 Task: Open Card Loyalty Program Review in Board Business Model Revenue Model Validation and Improvement to Workspace Business Valuation Services and add a team member Softage.1@softage.net, a label Orange, a checklist Green Building, an attachment from your computer, a color Orange and finally, add a card description 'Develop and launch new email marketing campaign for lead nurturing' and a comment 'We should approach this task with a sense of persistence and determination, willing to overcome obstacles and push through challenges.'. Add a start date 'Jan 09, 1900' with a due date 'Jan 16, 1900'
Action: Mouse moved to (94, 290)
Screenshot: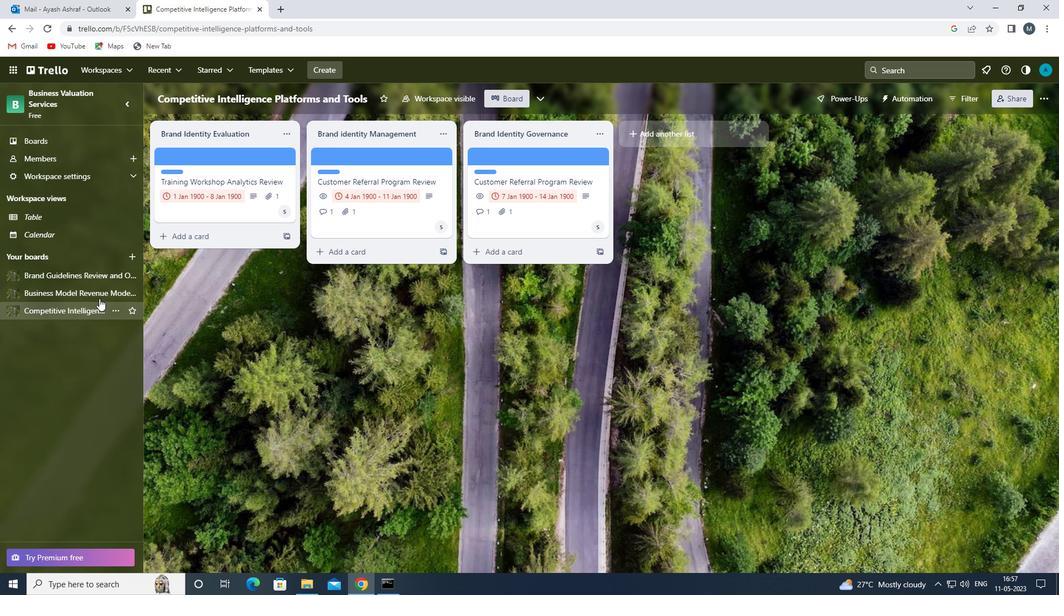 
Action: Mouse pressed left at (94, 290)
Screenshot: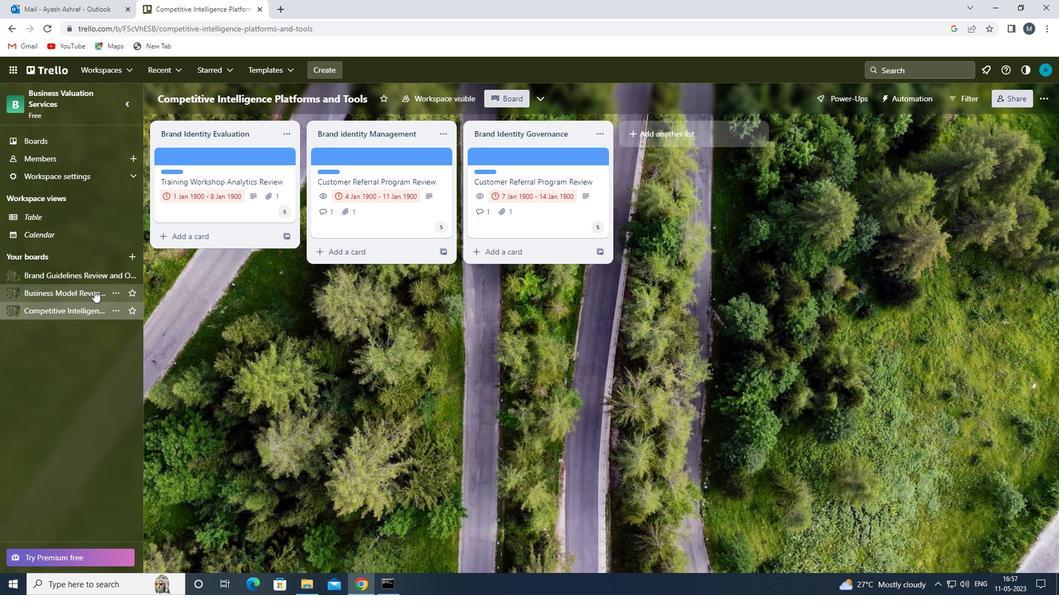 
Action: Mouse moved to (519, 158)
Screenshot: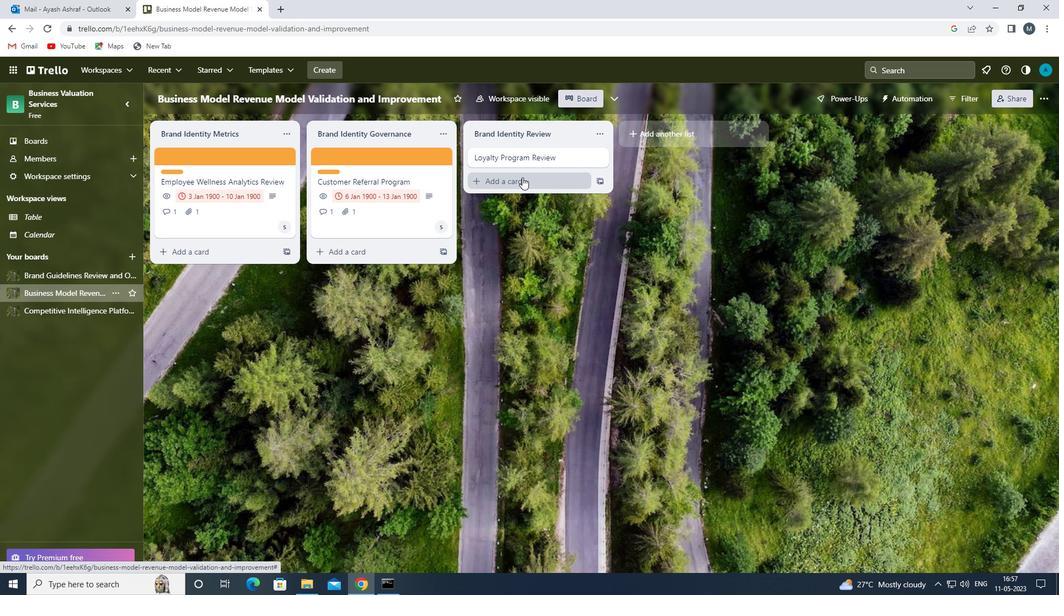 
Action: Mouse pressed left at (519, 158)
Screenshot: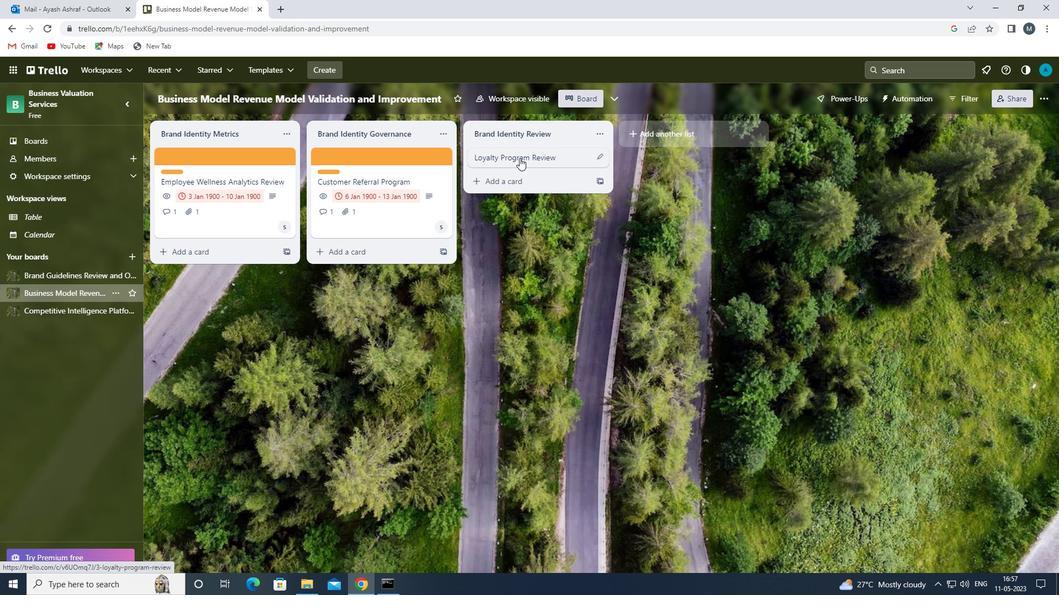 
Action: Mouse moved to (678, 198)
Screenshot: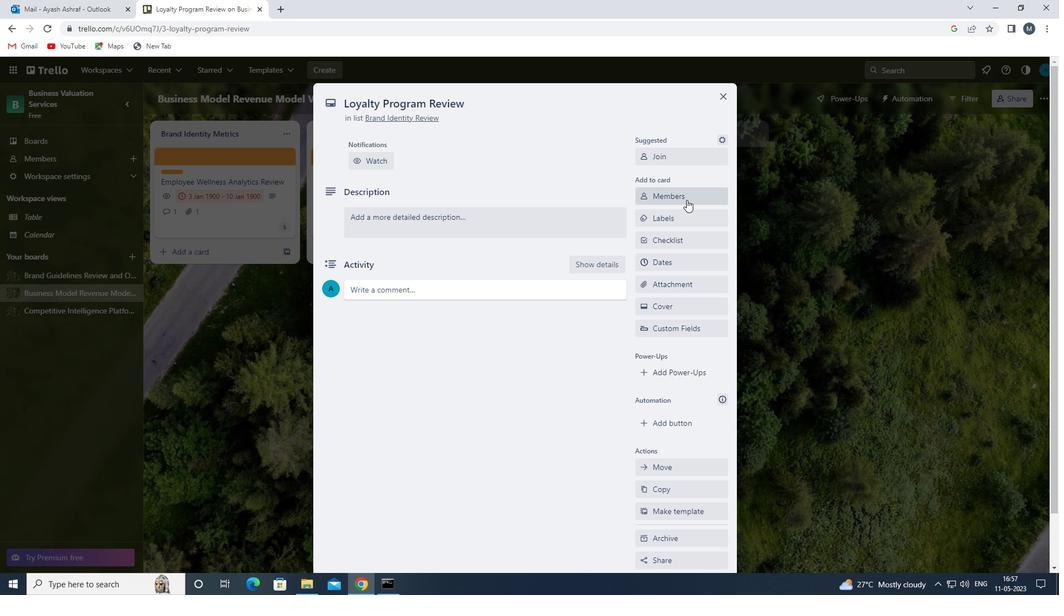 
Action: Mouse pressed left at (678, 198)
Screenshot: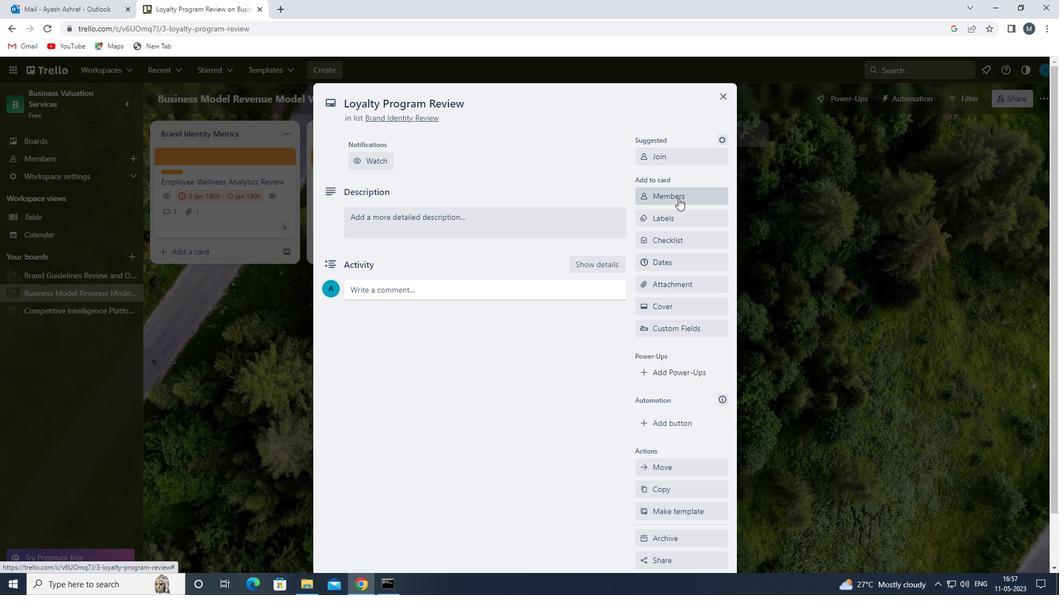 
Action: Mouse moved to (677, 225)
Screenshot: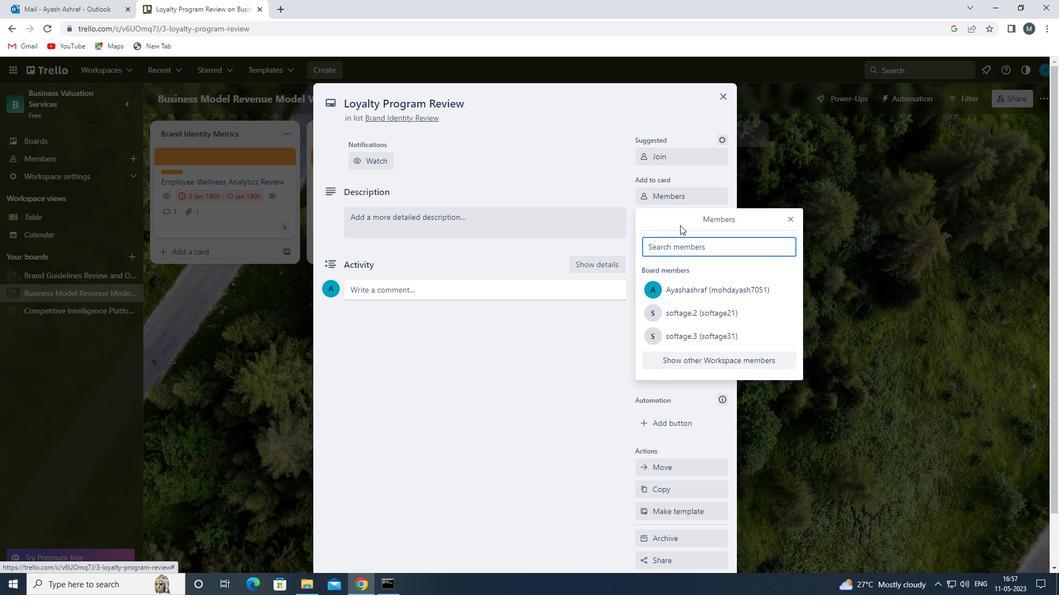 
Action: Key pressed s
Screenshot: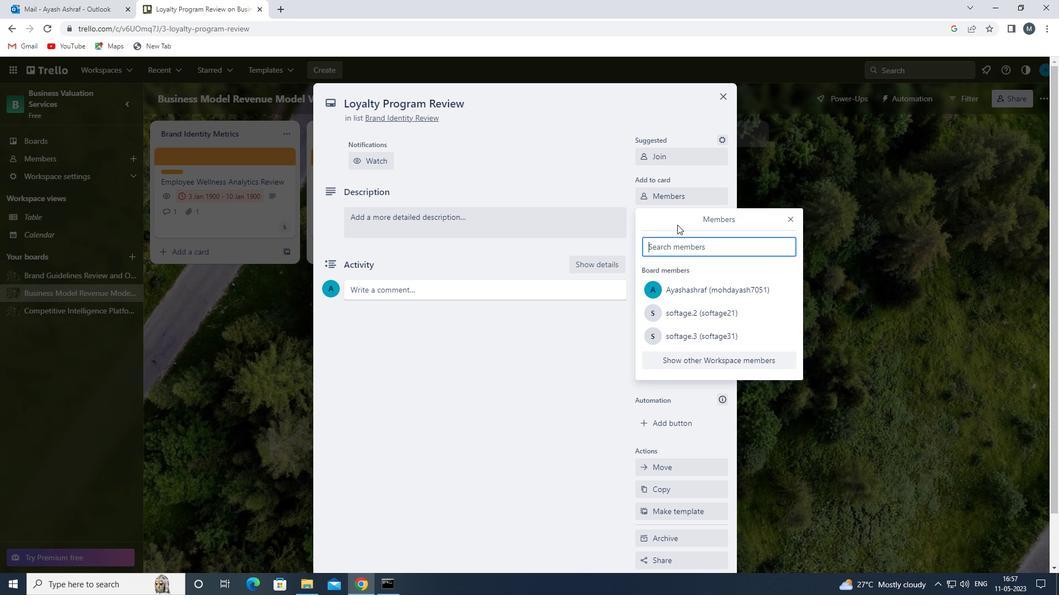 
Action: Mouse moved to (711, 365)
Screenshot: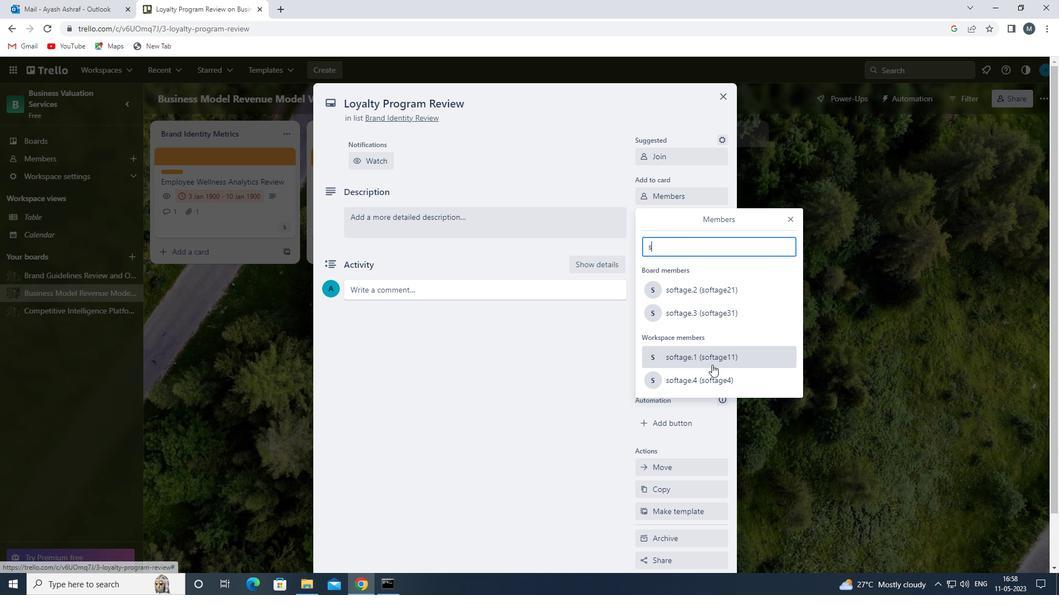 
Action: Mouse pressed left at (711, 365)
Screenshot: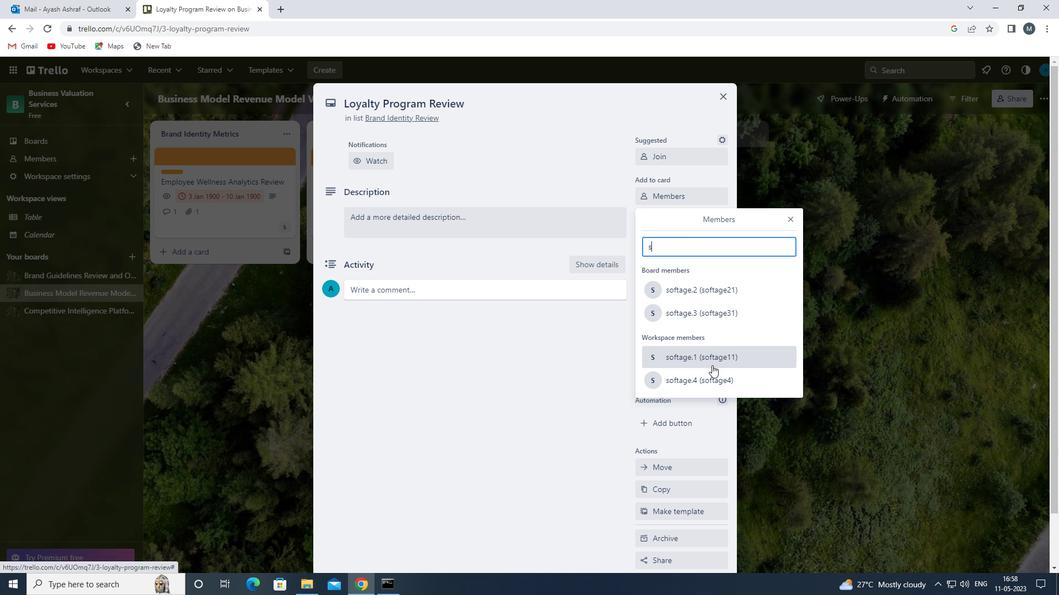 
Action: Mouse moved to (791, 227)
Screenshot: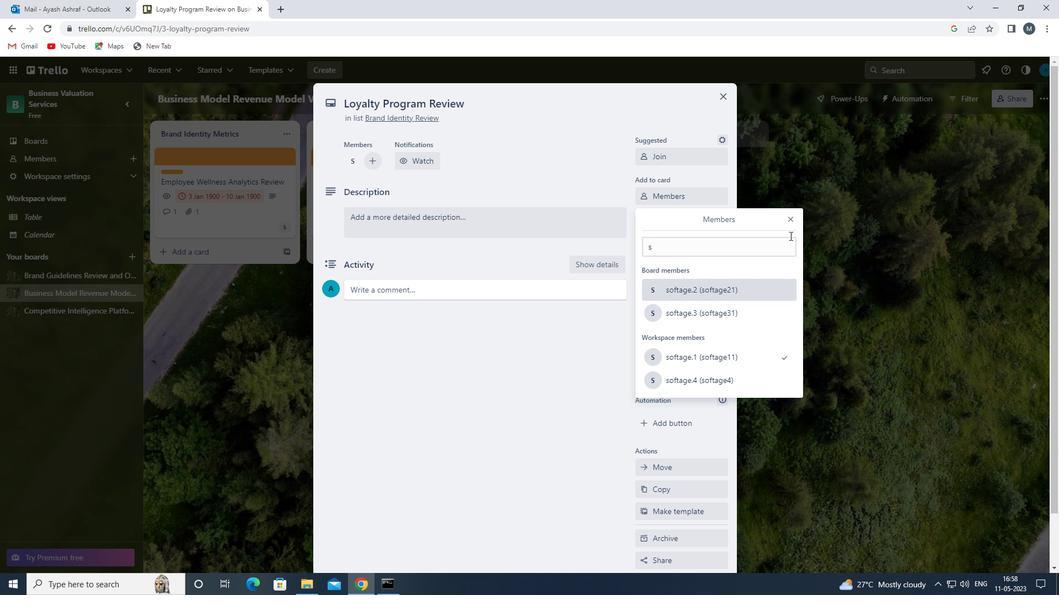 
Action: Mouse pressed left at (791, 227)
Screenshot: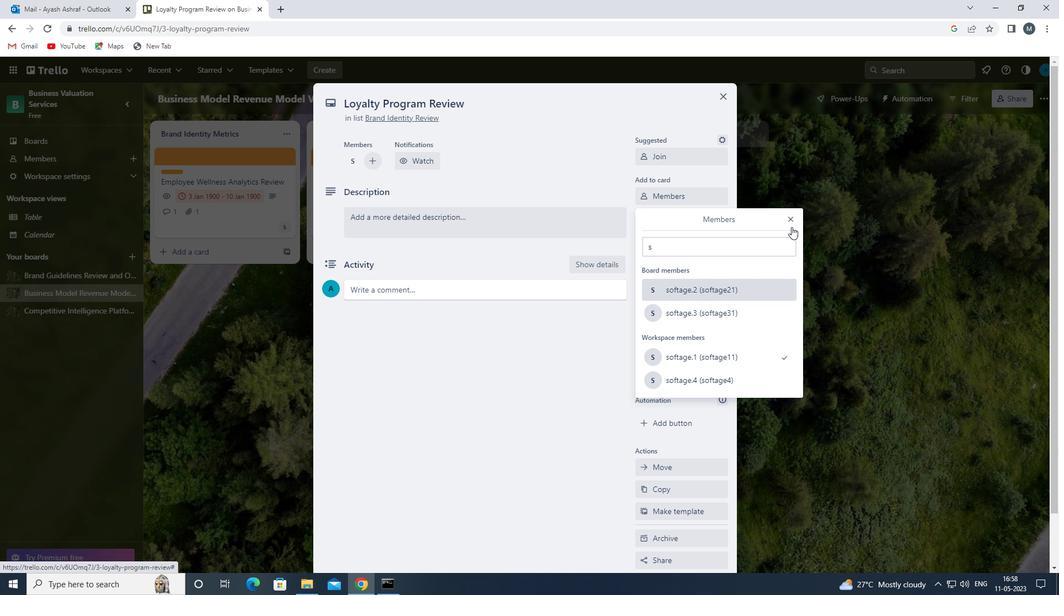 
Action: Mouse moved to (665, 219)
Screenshot: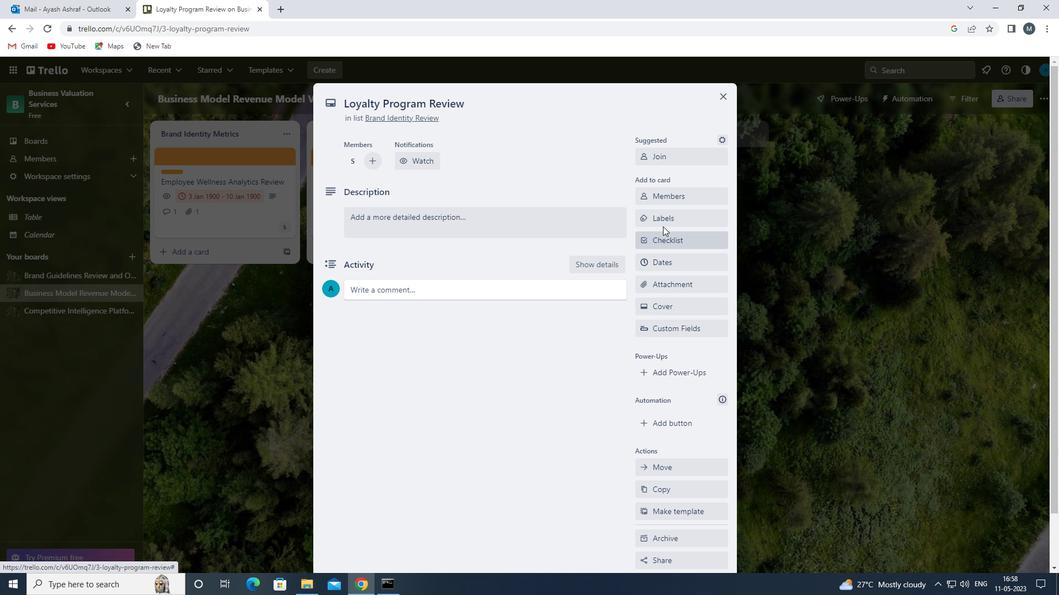 
Action: Mouse pressed left at (665, 219)
Screenshot: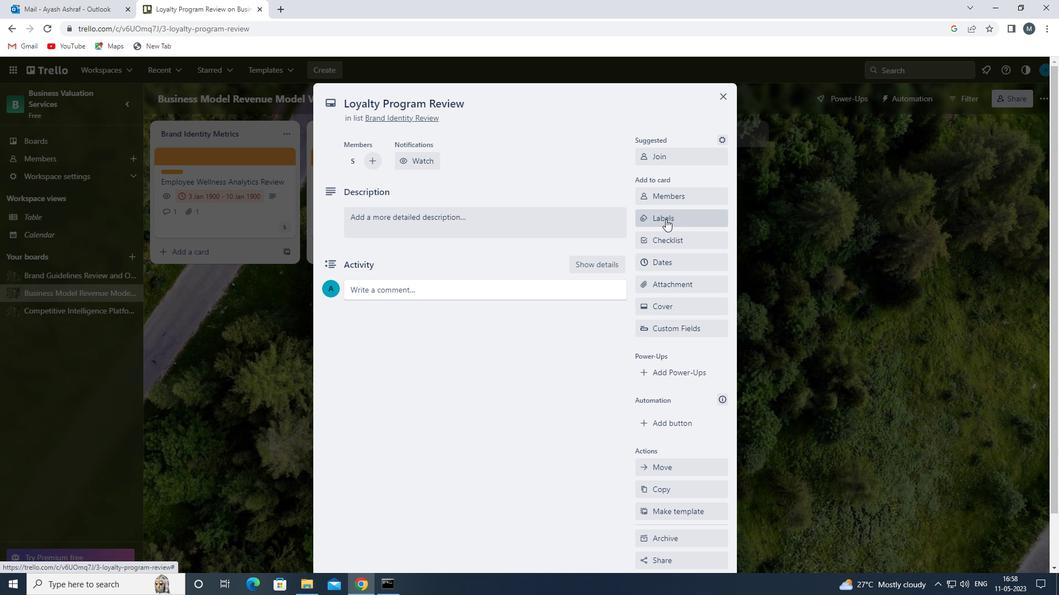 
Action: Mouse moved to (652, 346)
Screenshot: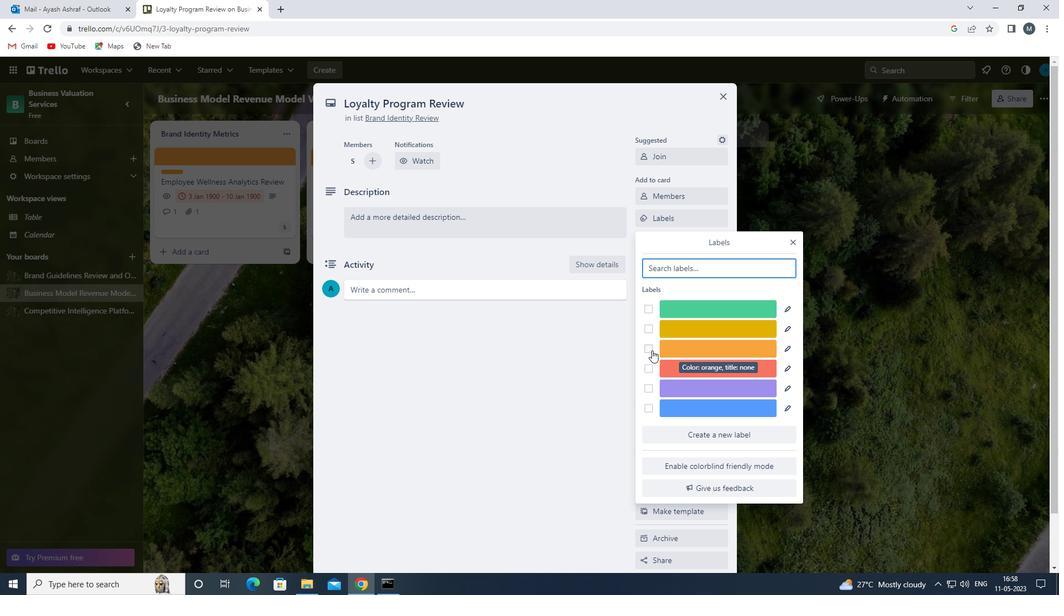 
Action: Mouse pressed left at (652, 346)
Screenshot: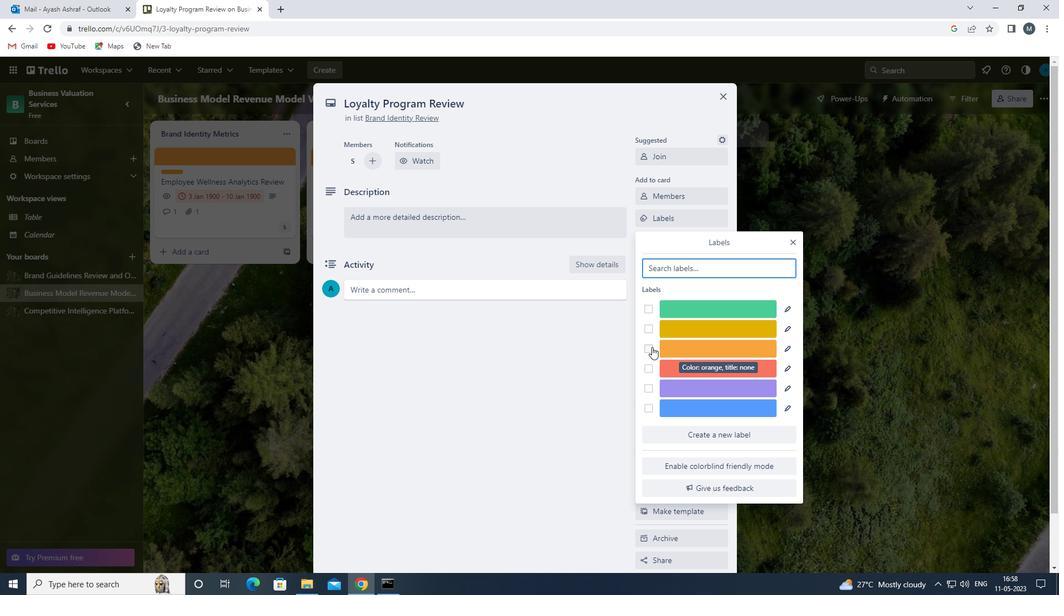 
Action: Mouse moved to (794, 242)
Screenshot: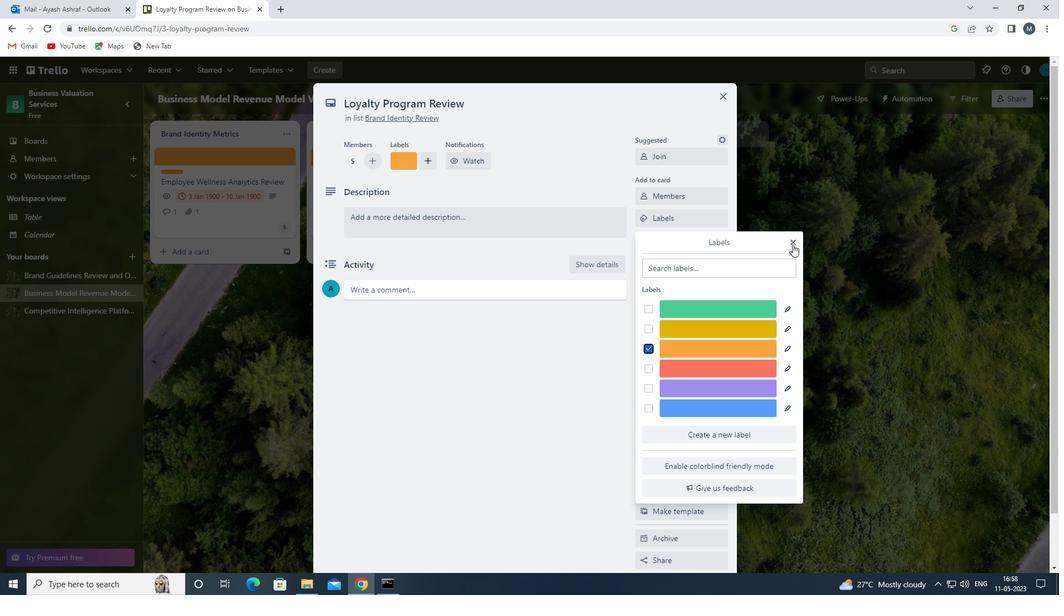 
Action: Mouse pressed left at (794, 242)
Screenshot: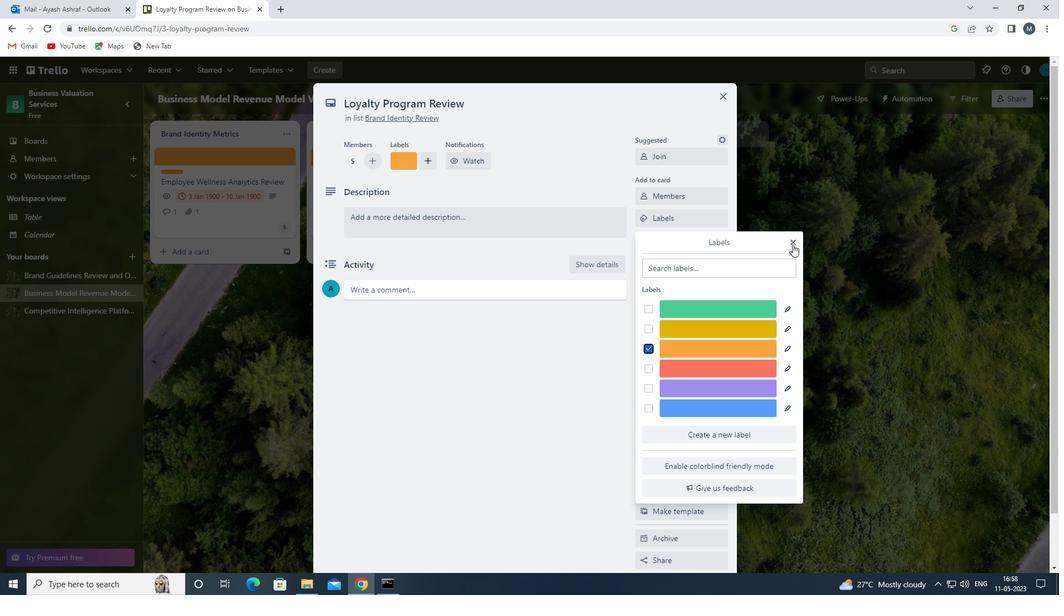 
Action: Mouse moved to (678, 243)
Screenshot: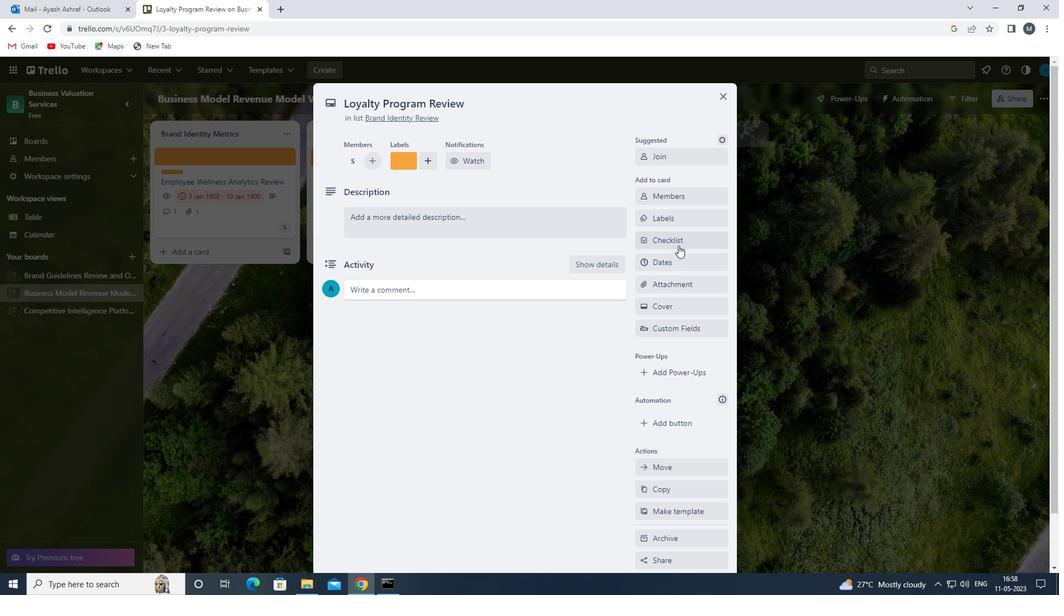 
Action: Mouse pressed left at (678, 243)
Screenshot: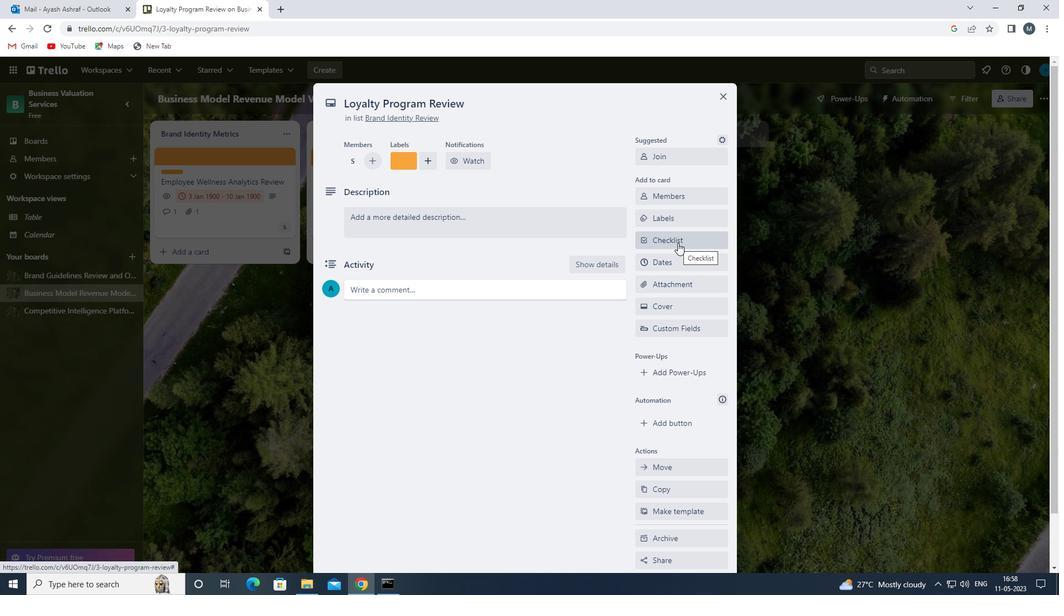 
Action: Mouse moved to (678, 276)
Screenshot: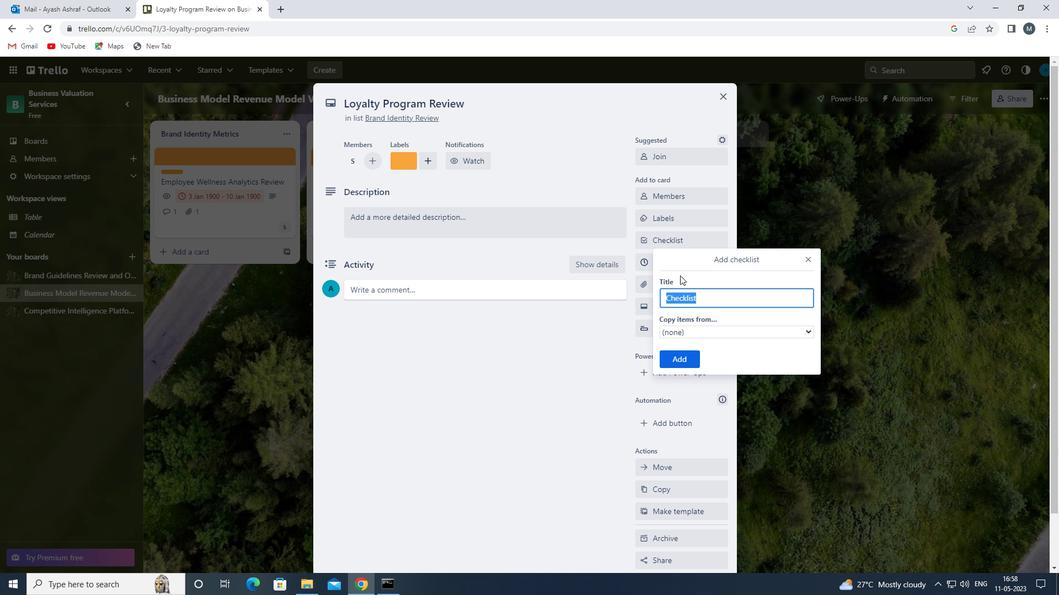 
Action: Key pressed g
Screenshot: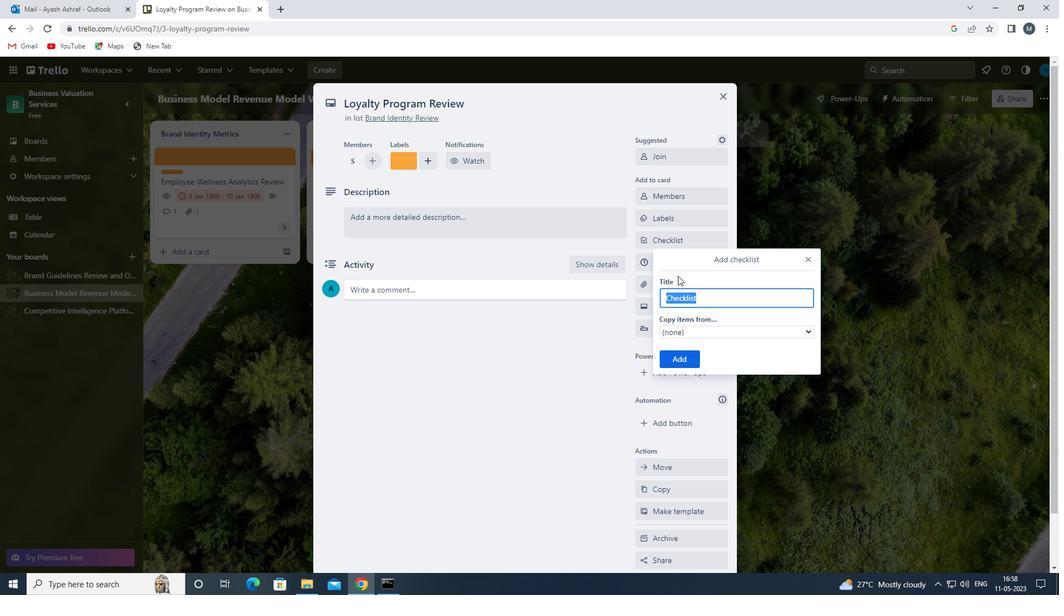 
Action: Mouse moved to (731, 327)
Screenshot: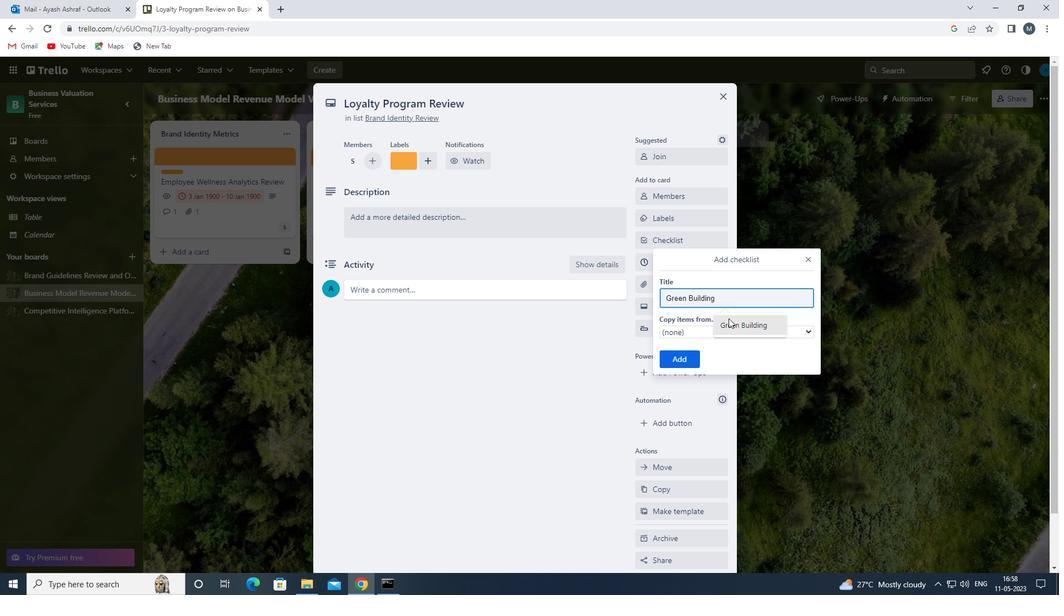
Action: Mouse pressed left at (731, 327)
Screenshot: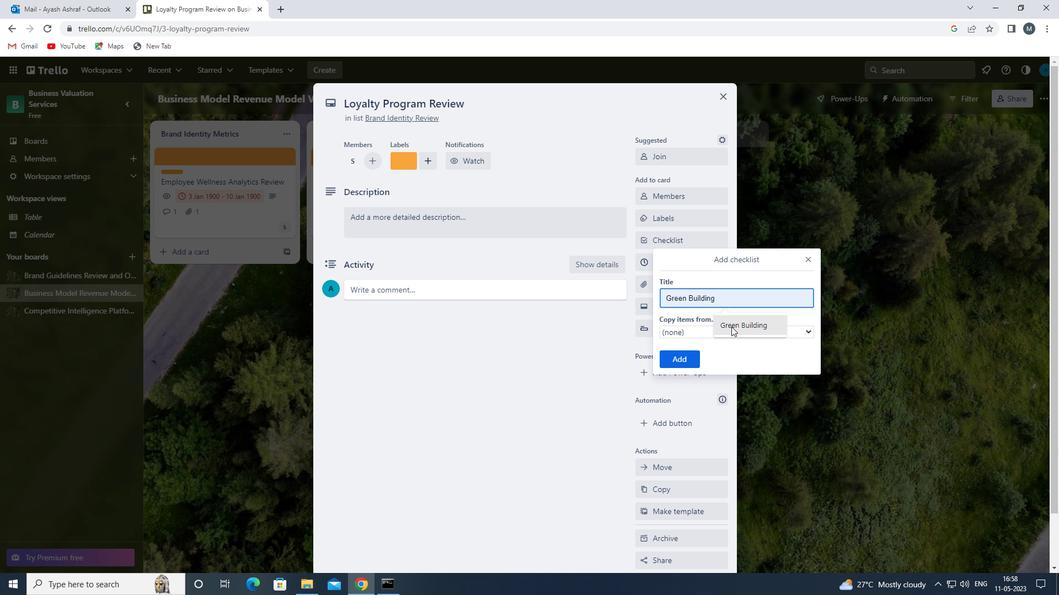 
Action: Mouse moved to (676, 356)
Screenshot: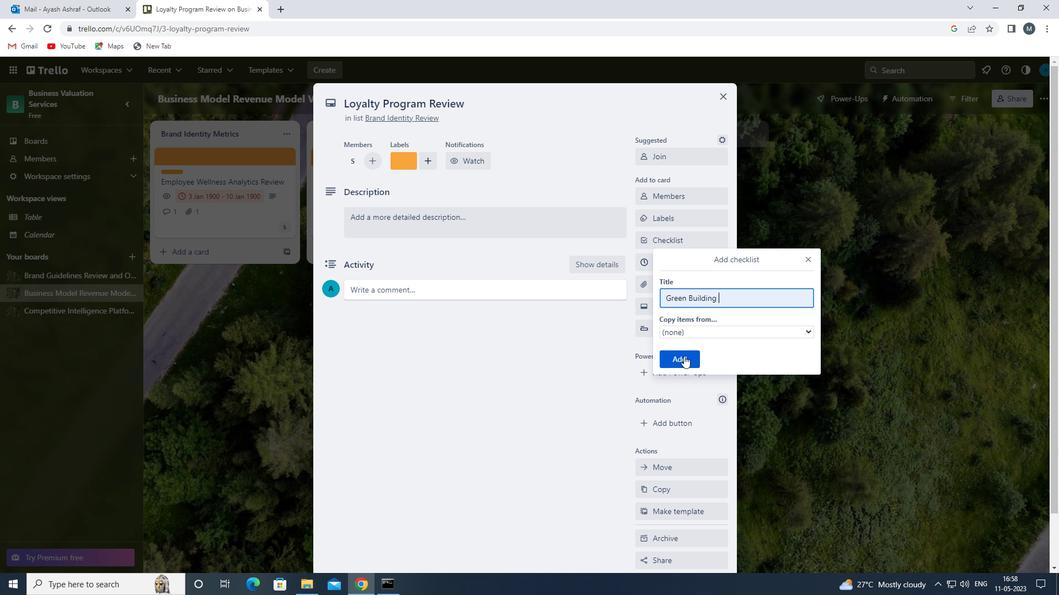 
Action: Mouse pressed left at (676, 356)
Screenshot: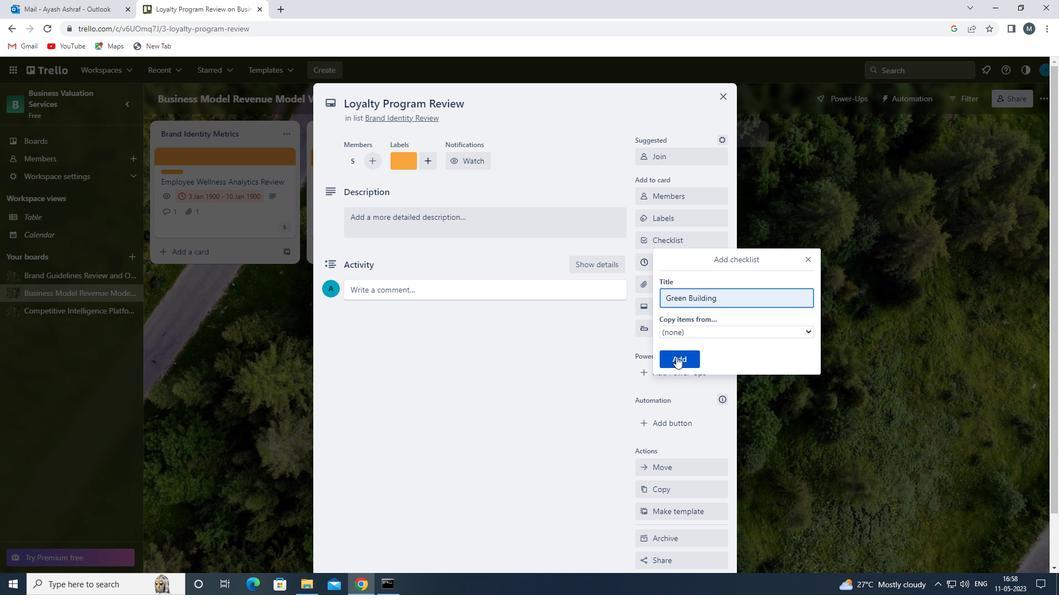 
Action: Mouse moved to (673, 260)
Screenshot: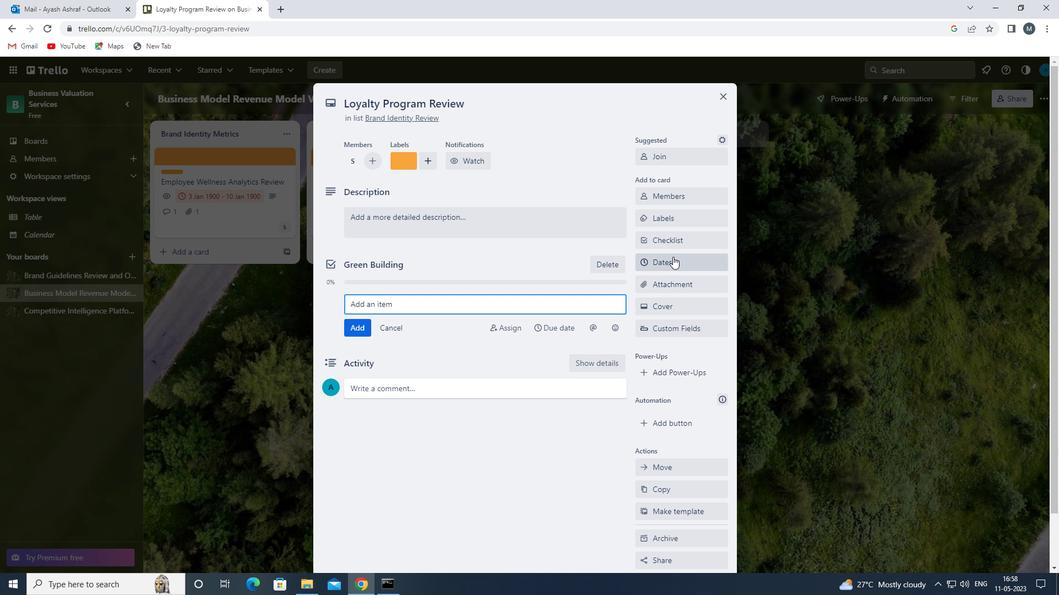 
Action: Mouse pressed left at (673, 260)
Screenshot: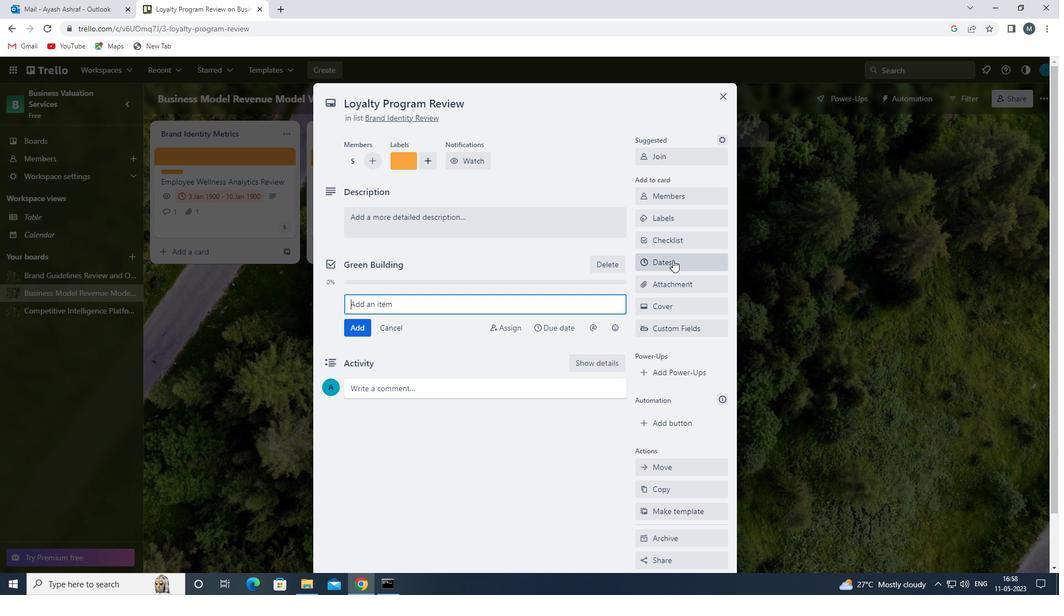 
Action: Mouse moved to (794, 97)
Screenshot: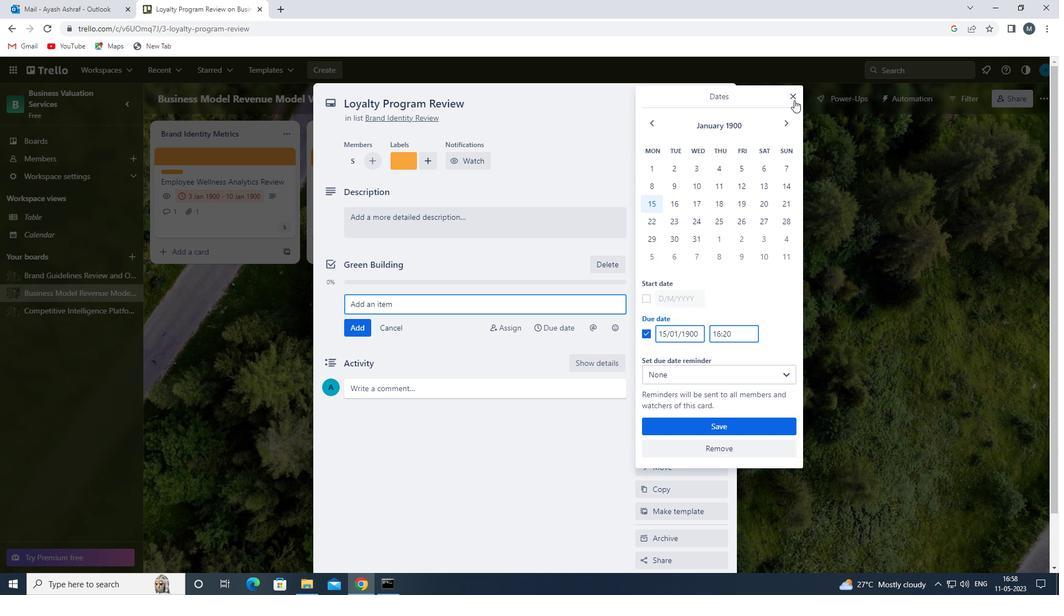 
Action: Mouse pressed left at (794, 97)
Screenshot: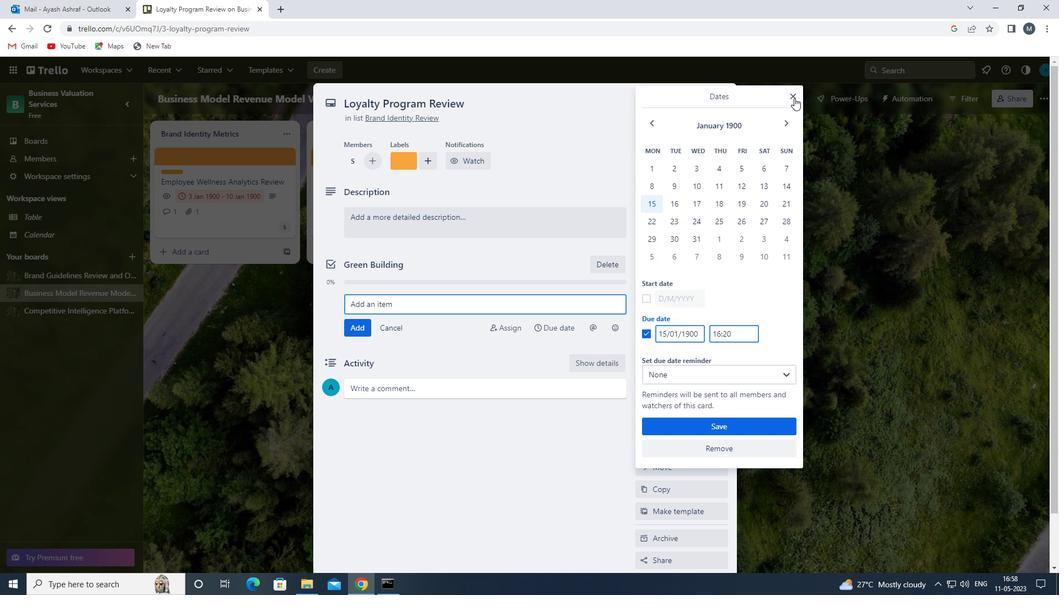 
Action: Mouse moved to (661, 284)
Screenshot: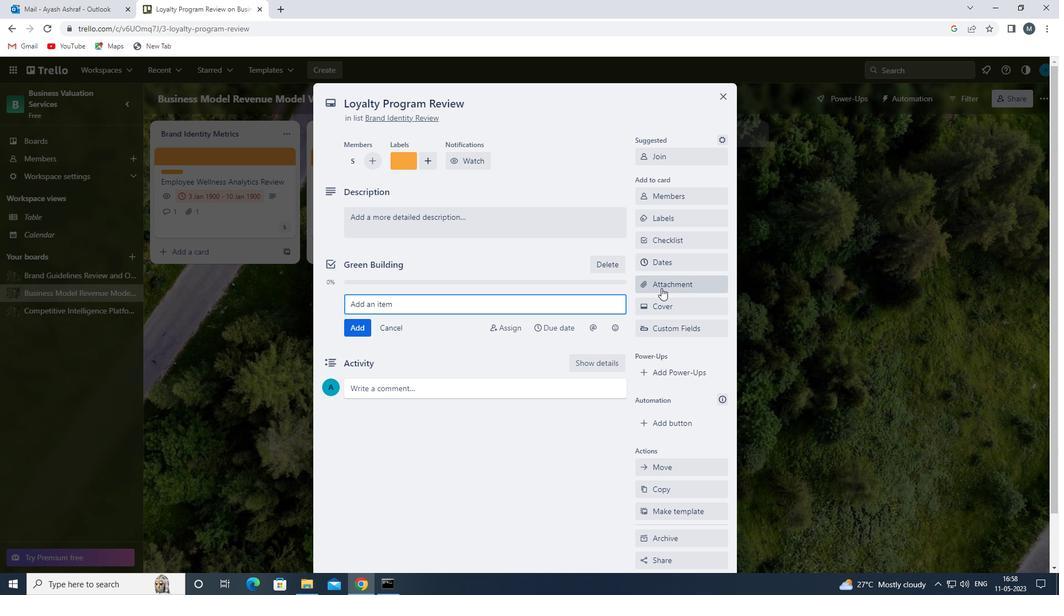 
Action: Mouse pressed left at (661, 284)
Screenshot: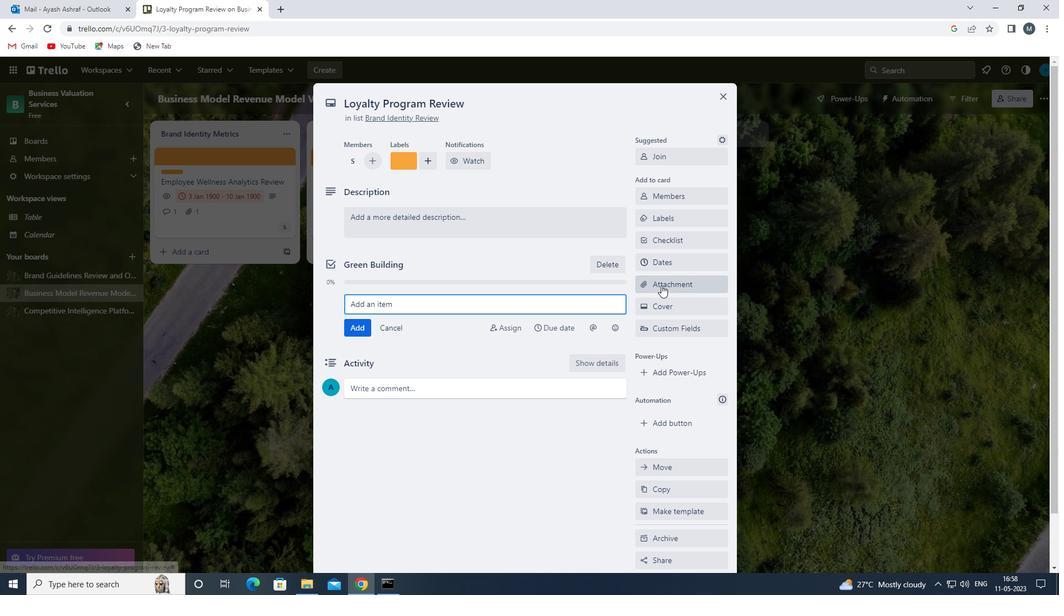 
Action: Mouse moved to (665, 331)
Screenshot: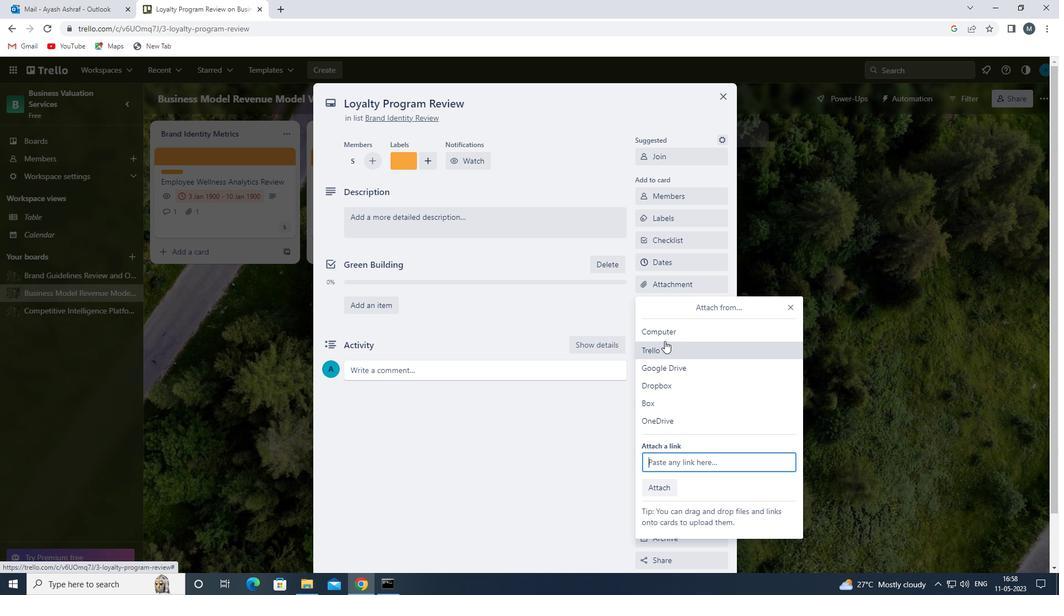 
Action: Mouse pressed left at (665, 331)
Screenshot: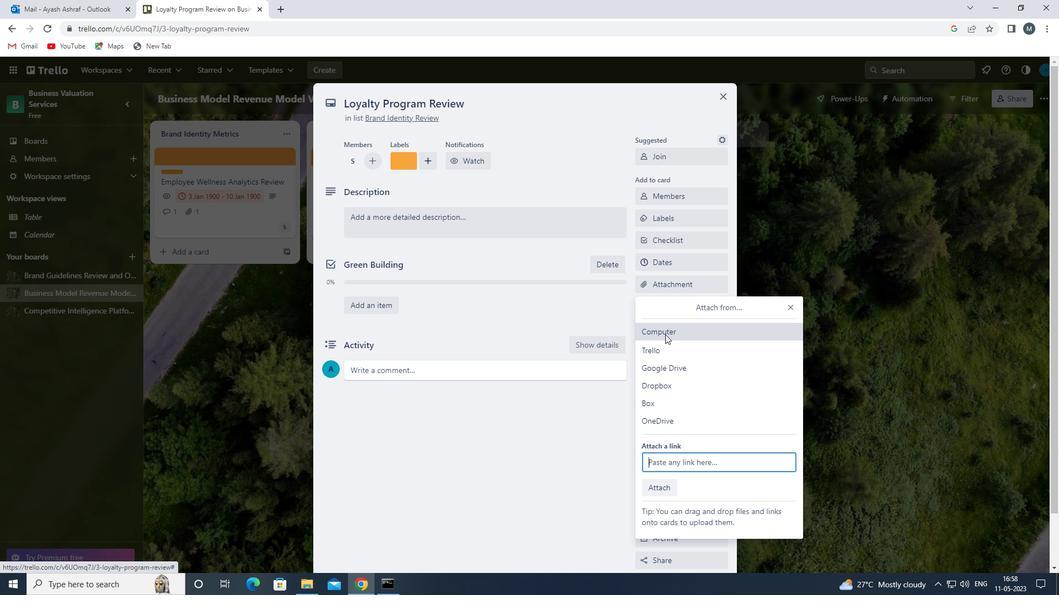 
Action: Mouse moved to (353, 192)
Screenshot: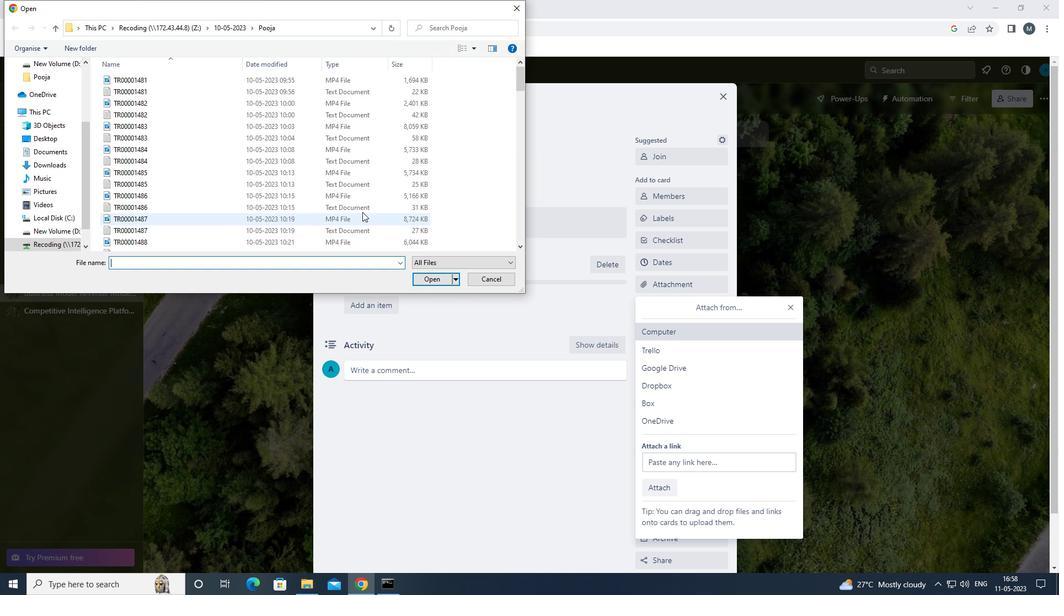 
Action: Mouse pressed left at (353, 192)
Screenshot: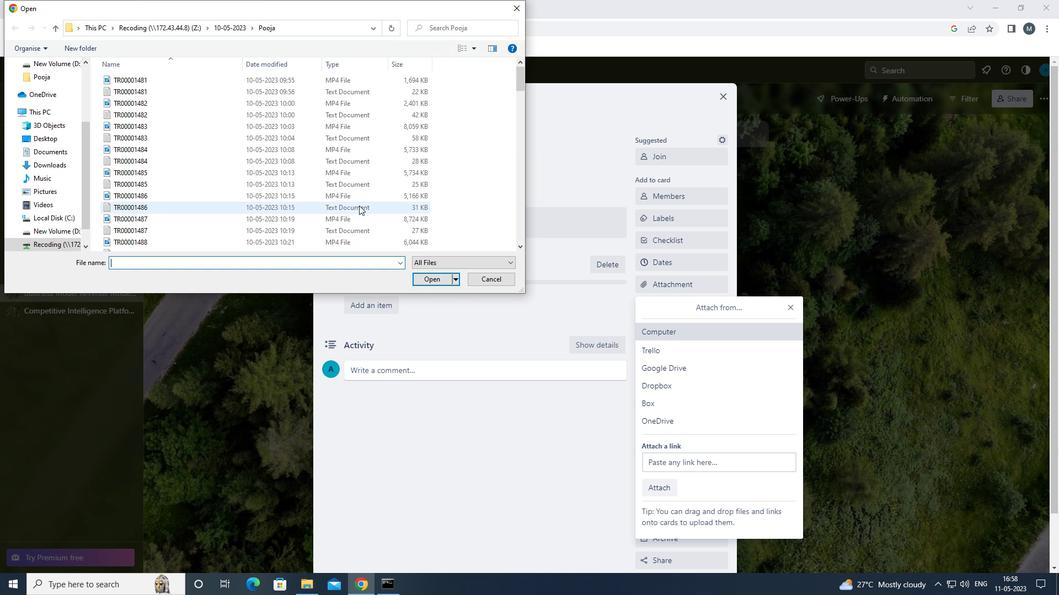 
Action: Mouse moved to (432, 280)
Screenshot: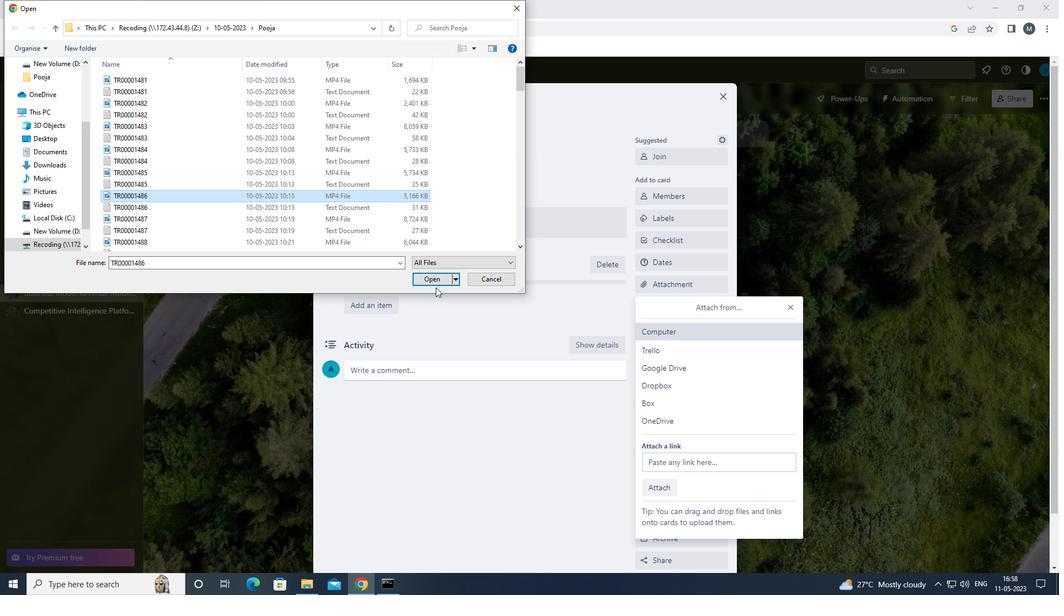 
Action: Mouse pressed left at (432, 280)
Screenshot: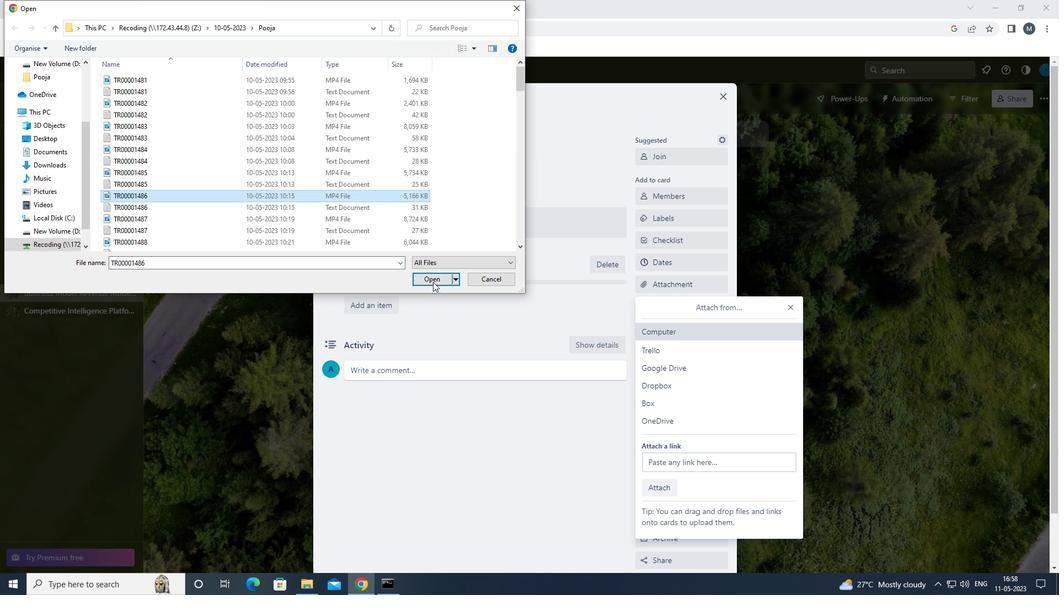 
Action: Mouse moved to (790, 308)
Screenshot: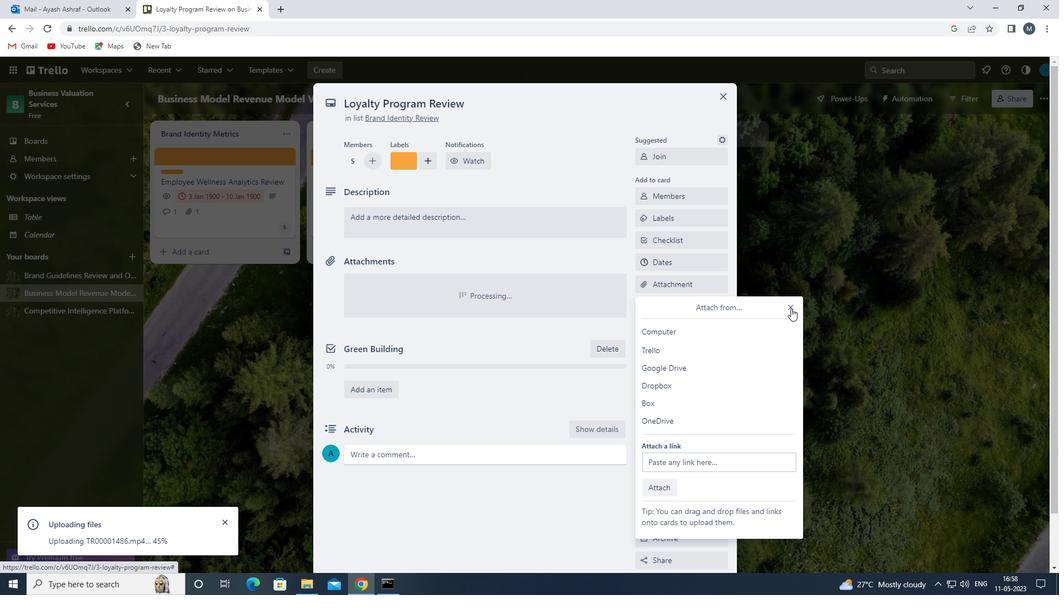 
Action: Mouse pressed left at (790, 308)
Screenshot: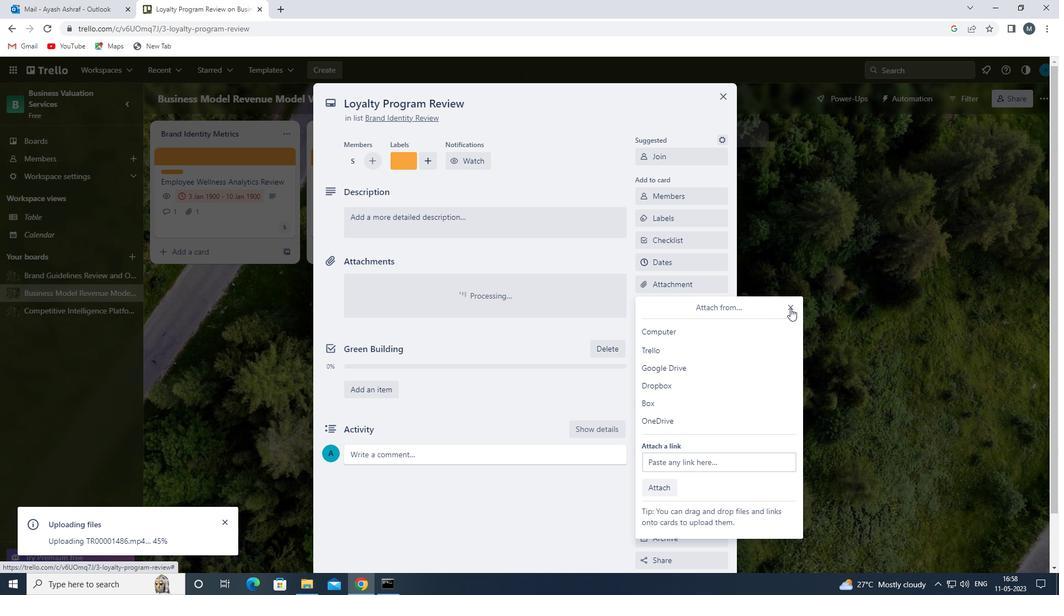 
Action: Mouse moved to (668, 307)
Screenshot: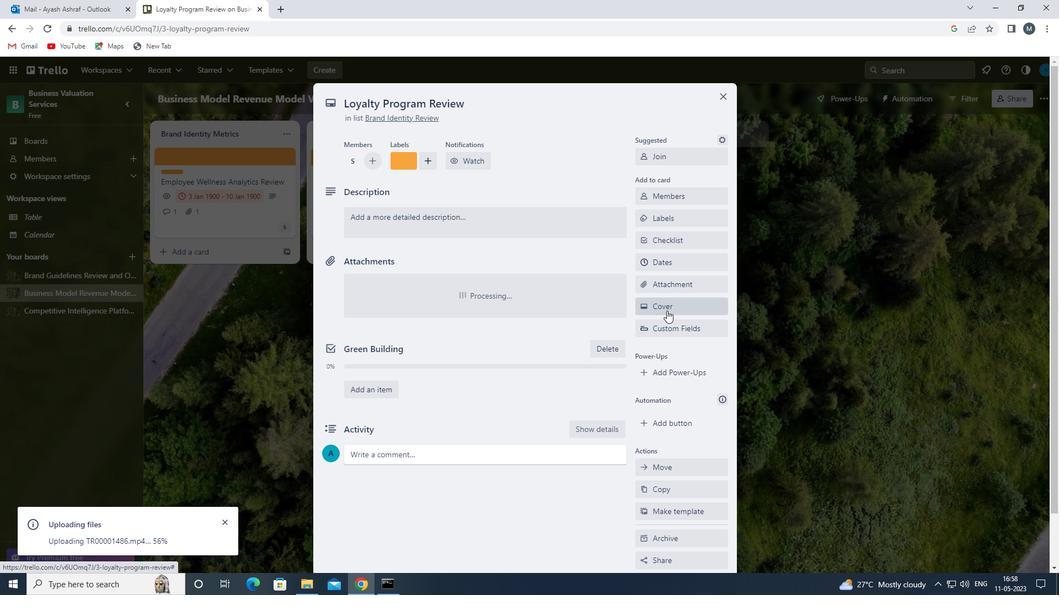 
Action: Mouse pressed left at (668, 307)
Screenshot: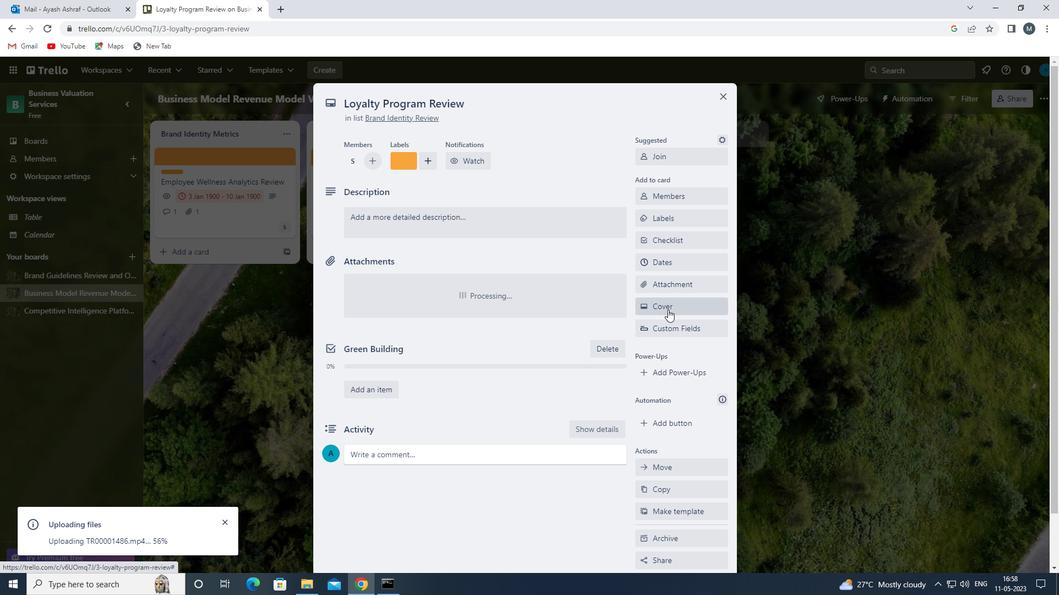 
Action: Mouse moved to (673, 305)
Screenshot: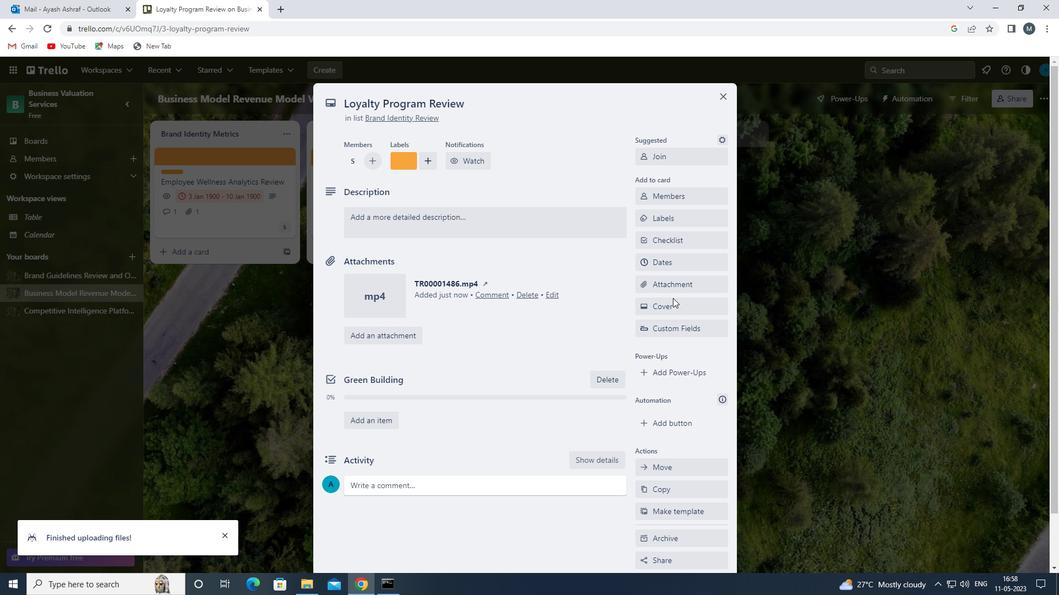 
Action: Mouse pressed left at (673, 305)
Screenshot: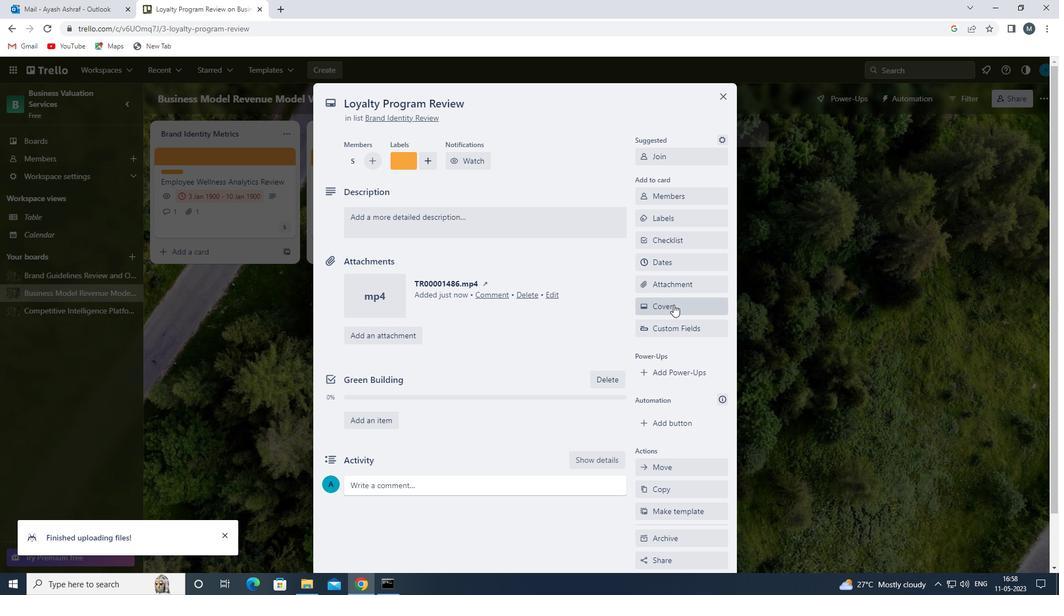 
Action: Mouse moved to (713, 190)
Screenshot: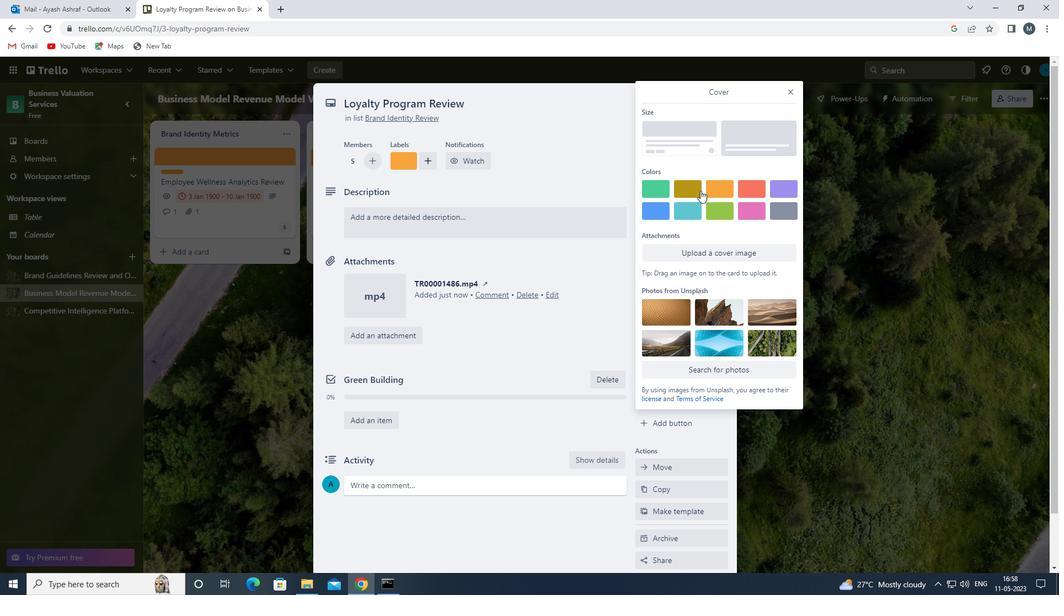 
Action: Mouse pressed left at (713, 190)
Screenshot: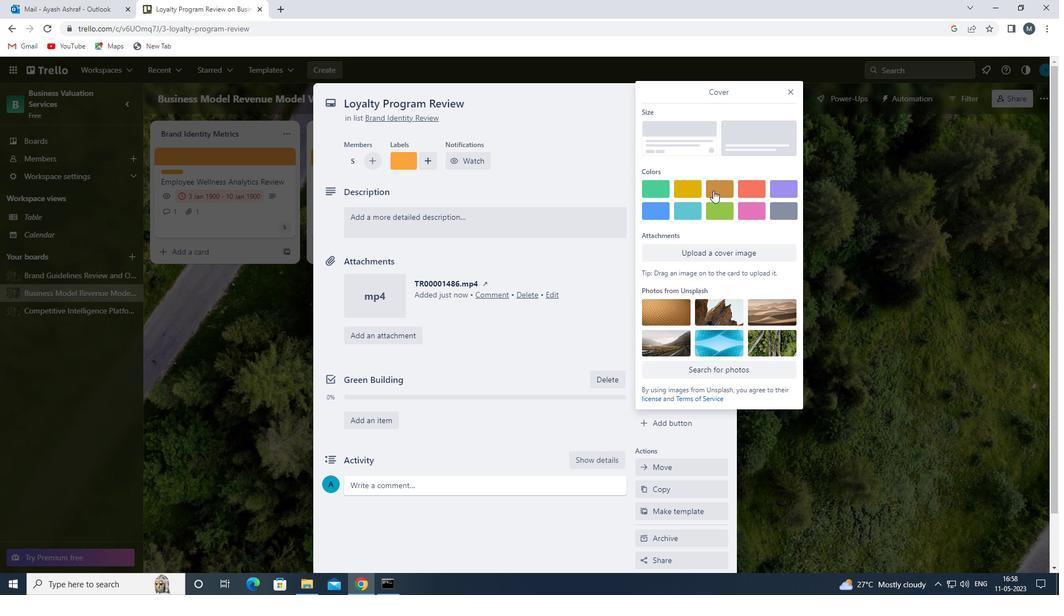 
Action: Mouse moved to (792, 91)
Screenshot: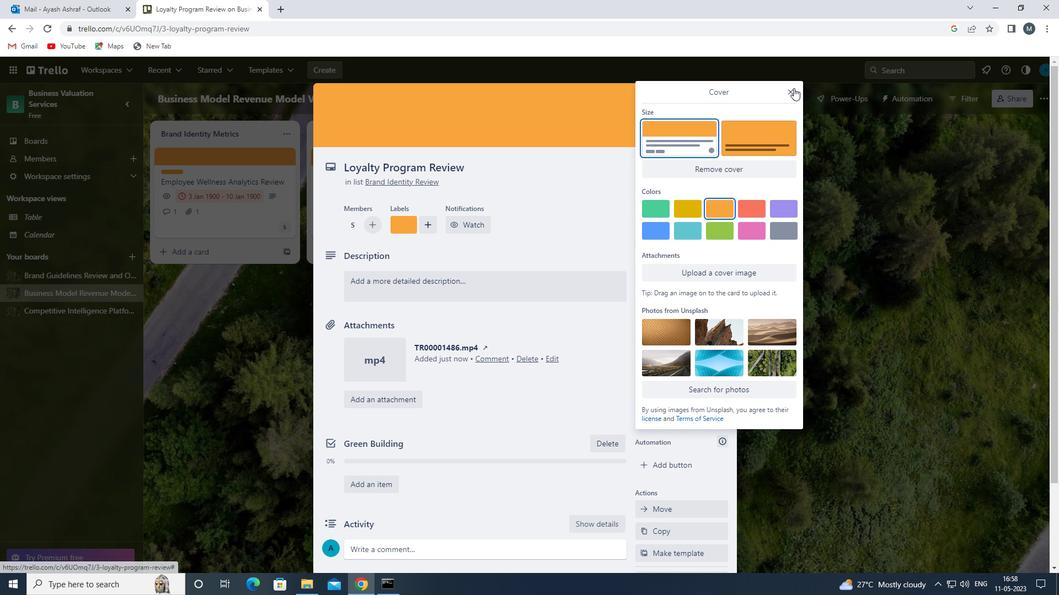 
Action: Mouse pressed left at (792, 91)
Screenshot: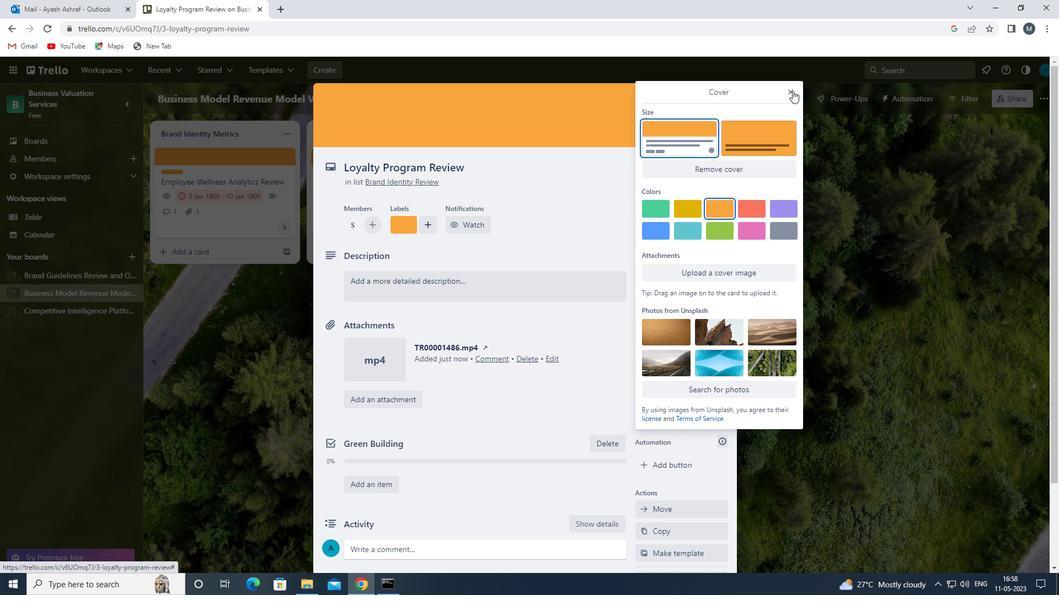 
Action: Mouse moved to (393, 289)
Screenshot: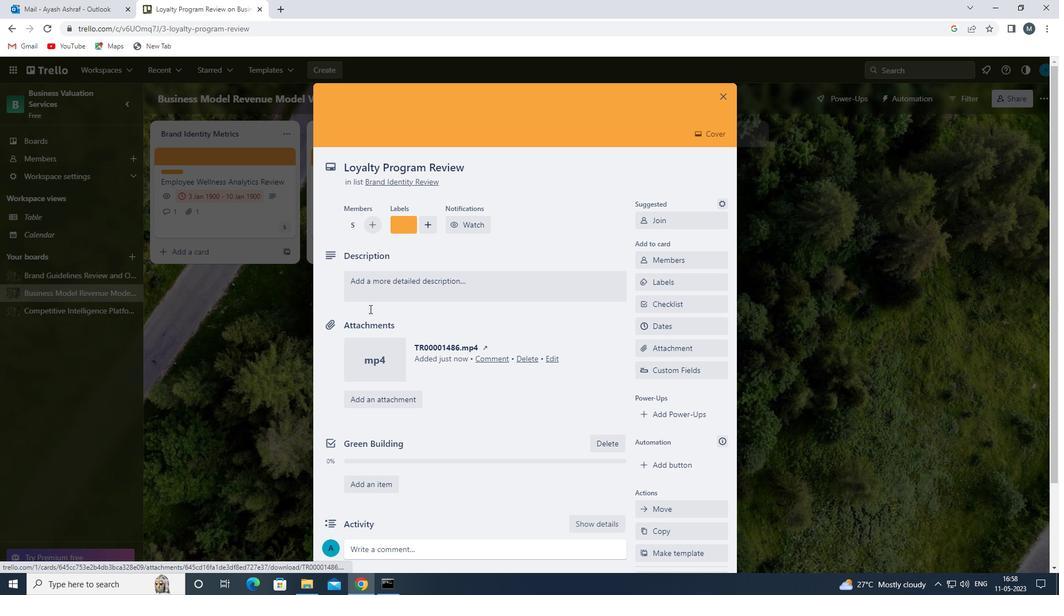 
Action: Mouse pressed left at (393, 289)
Screenshot: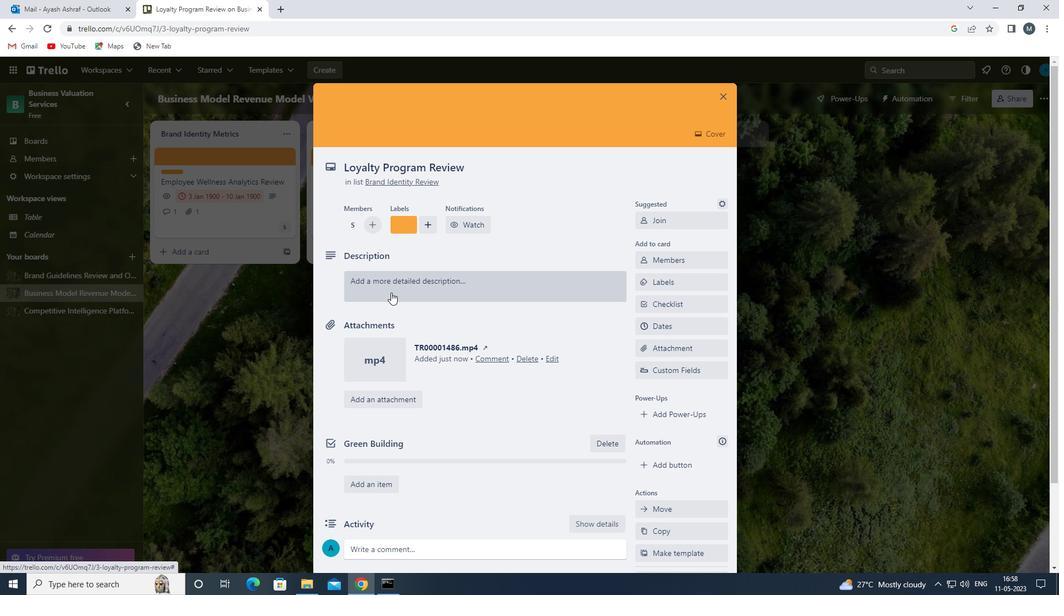 
Action: Mouse moved to (391, 322)
Screenshot: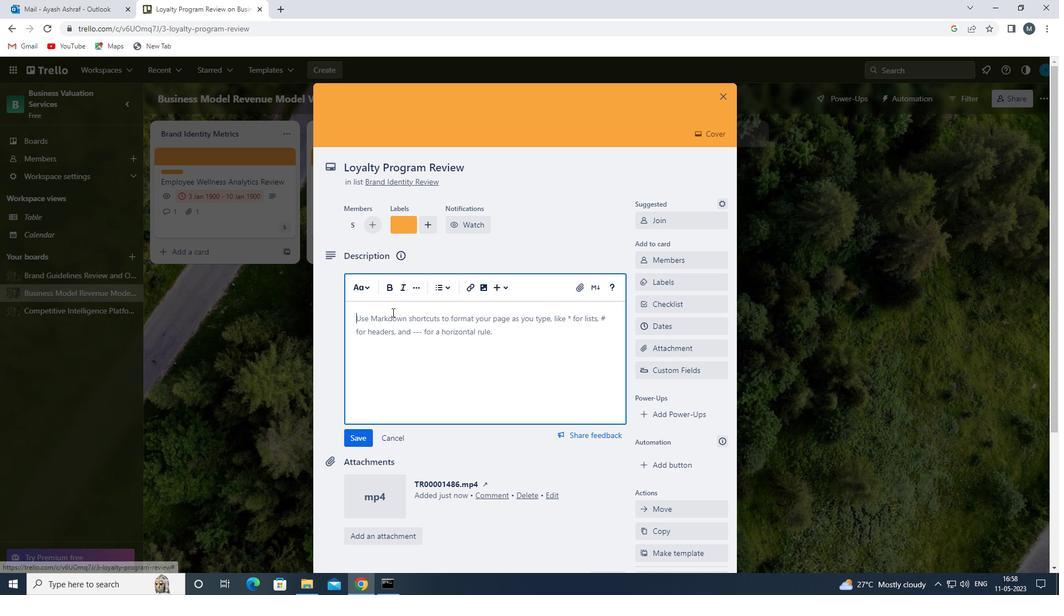 
Action: Mouse pressed left at (391, 322)
Screenshot: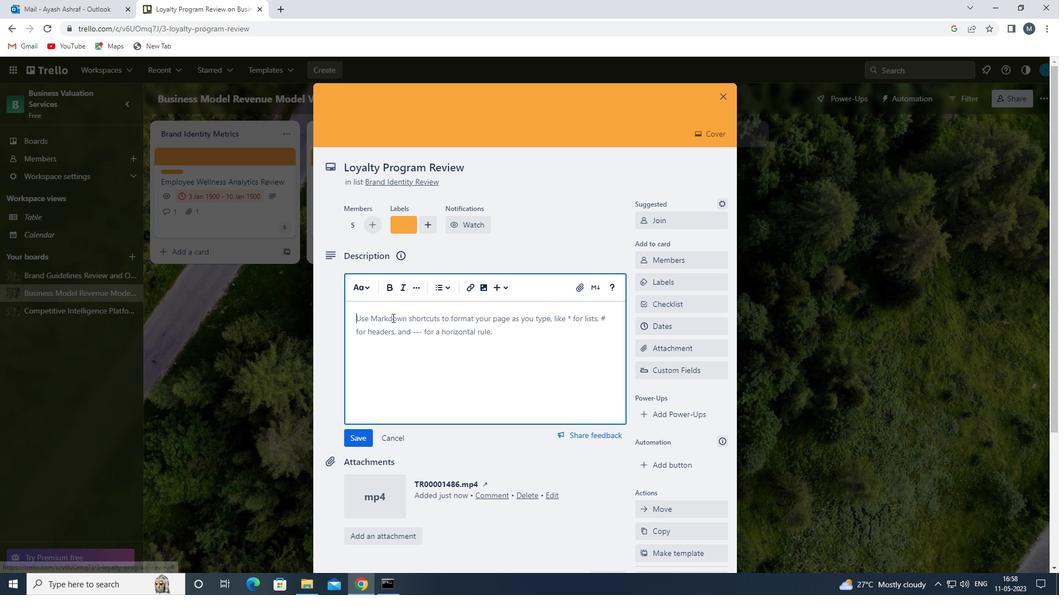 
Action: Key pressed <Key.shift><Key.shift><Key.shift>DEVELOP<Key.space>AND<Key.space>LAUNCH<Key.space>NEW<Key.space>EMAIL<Key.space>MARKETING<Key.space>CAMPAIGN<Key.space>FOR<Key.space>LEAD<Key.space>NURTURING<Key.space>
Screenshot: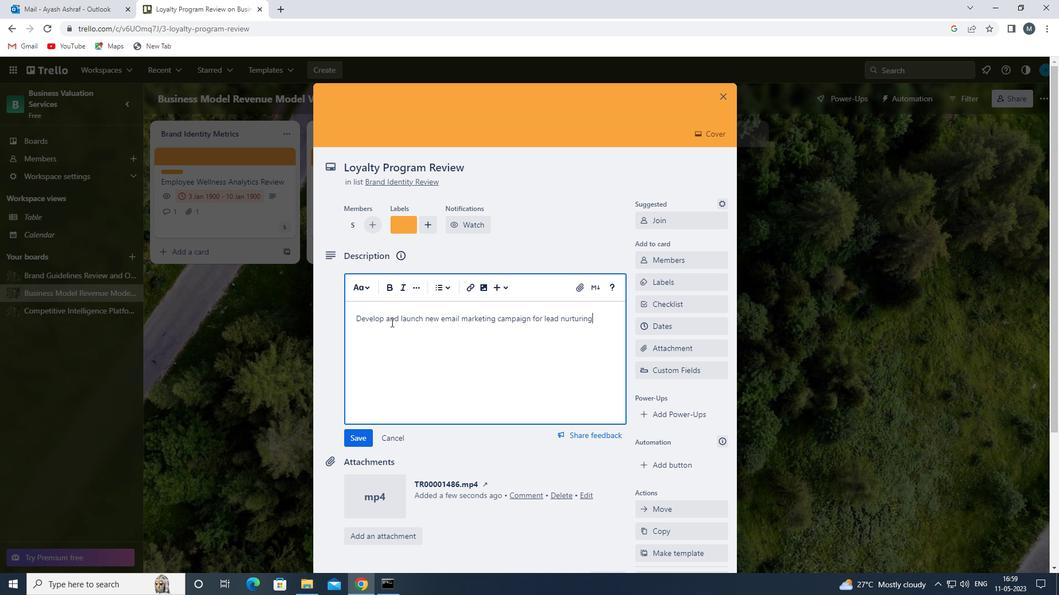 
Action: Mouse moved to (361, 441)
Screenshot: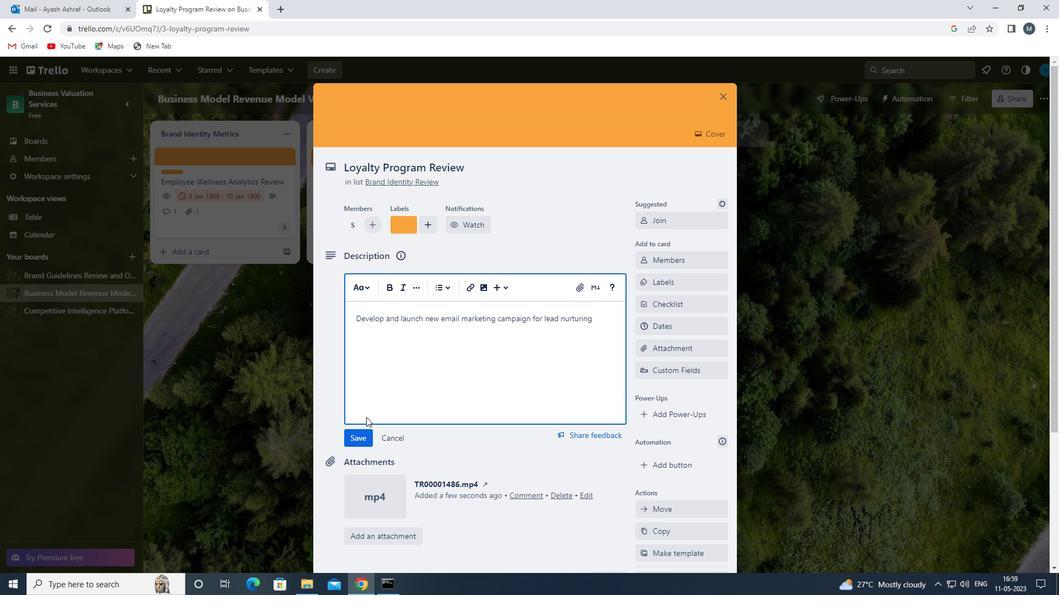 
Action: Mouse pressed left at (361, 441)
Screenshot: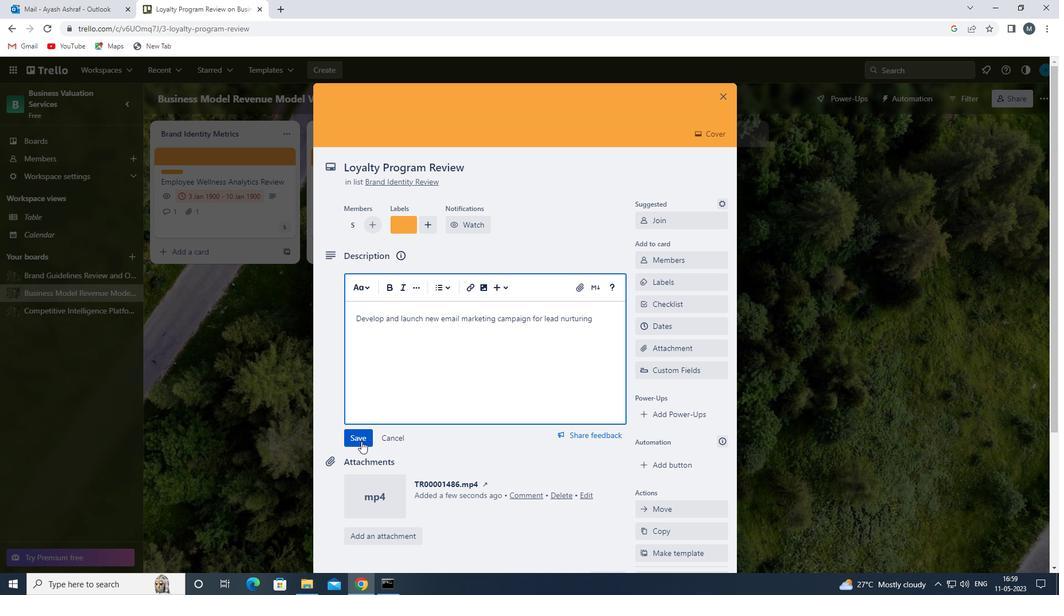 
Action: Mouse moved to (454, 393)
Screenshot: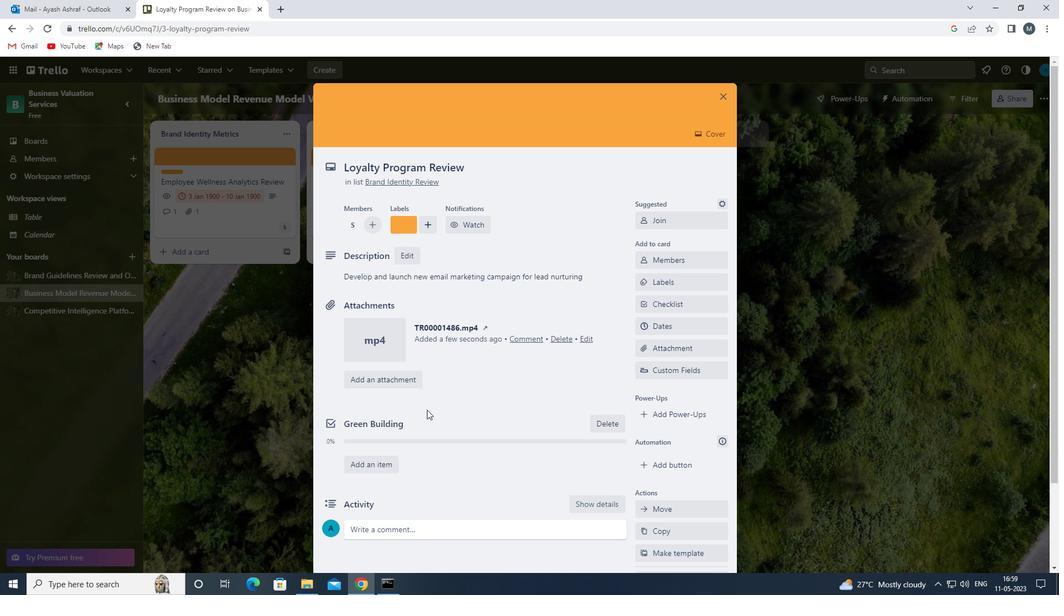 
Action: Mouse scrolled (454, 392) with delta (0, 0)
Screenshot: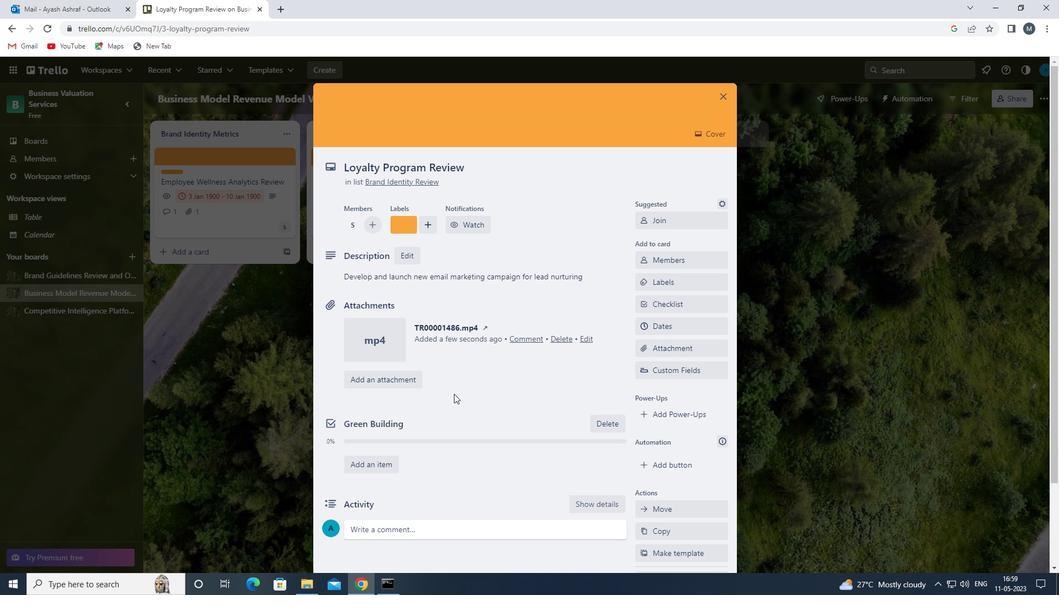 
Action: Mouse moved to (401, 477)
Screenshot: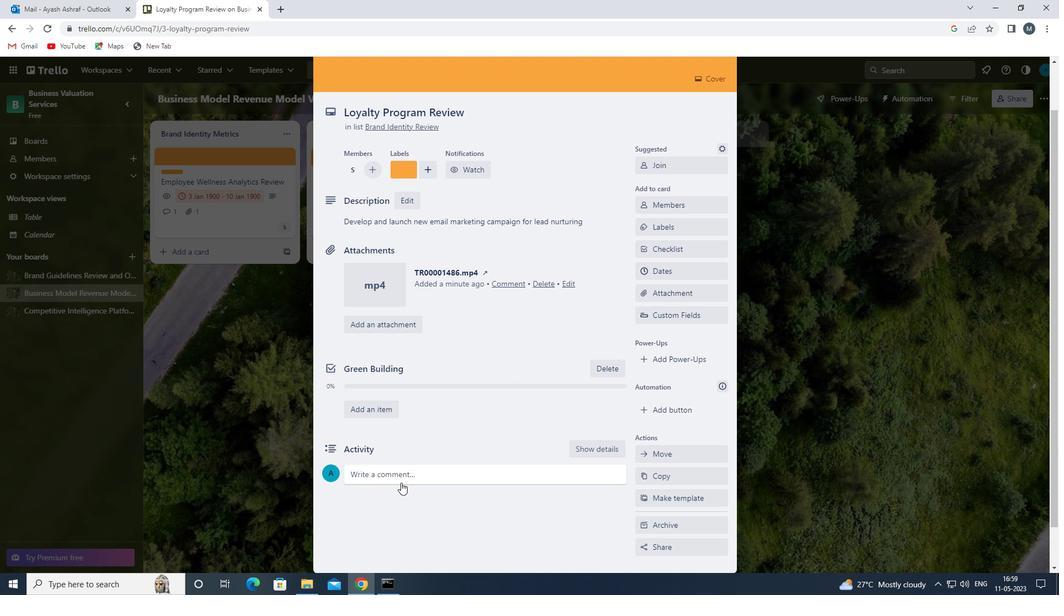 
Action: Mouse pressed left at (401, 477)
Screenshot: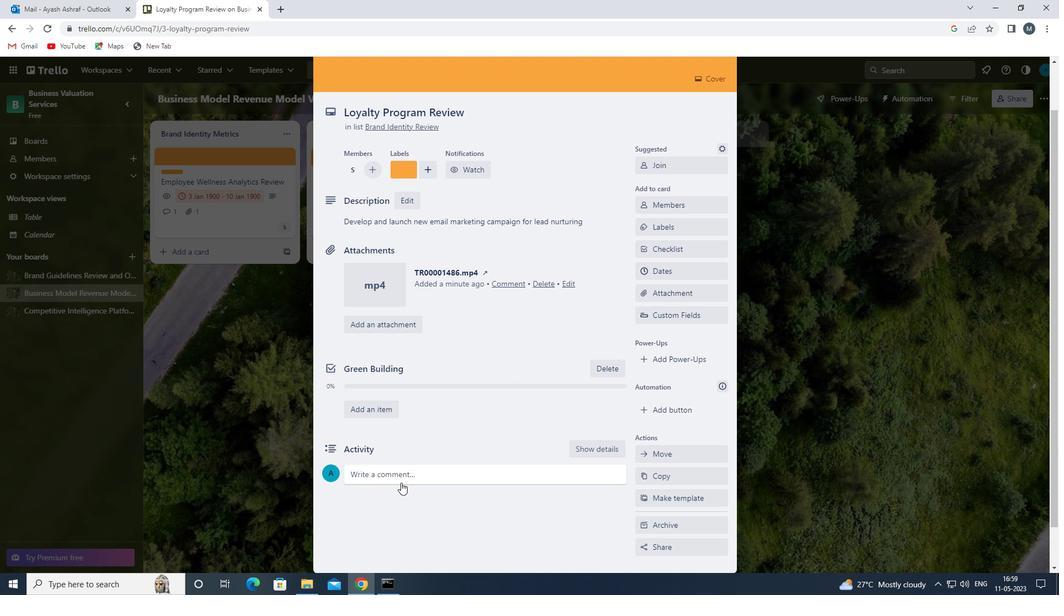 
Action: Mouse moved to (418, 441)
Screenshot: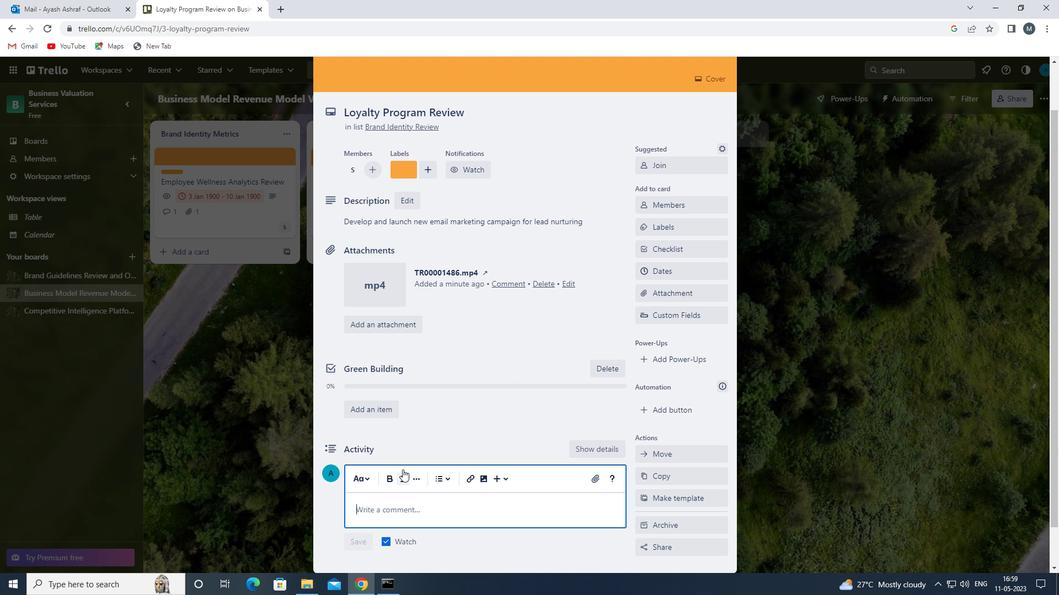 
Action: Mouse scrolled (418, 441) with delta (0, 0)
Screenshot: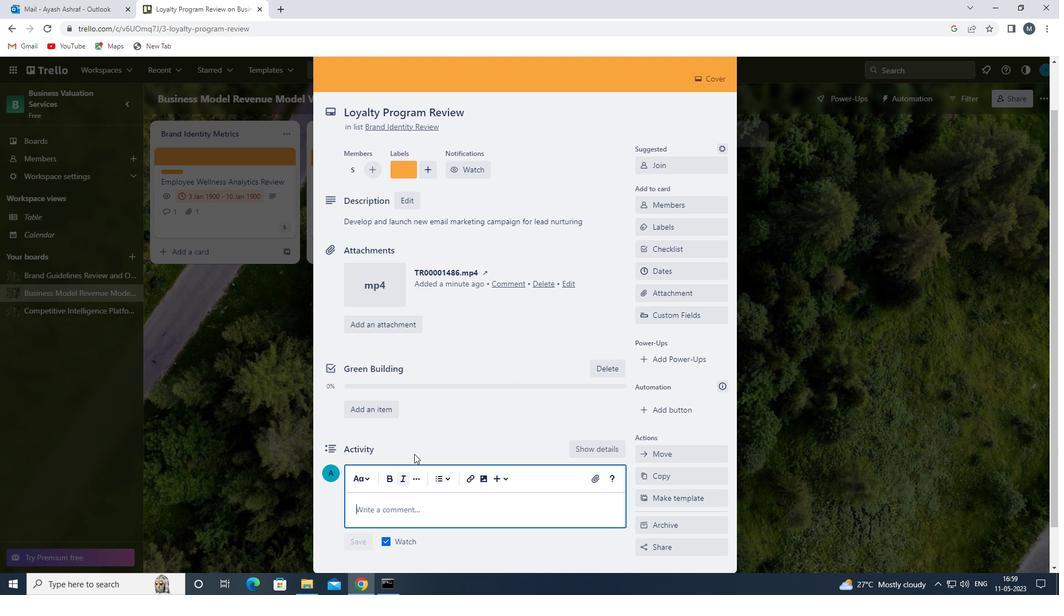 
Action: Mouse scrolled (418, 441) with delta (0, 0)
Screenshot: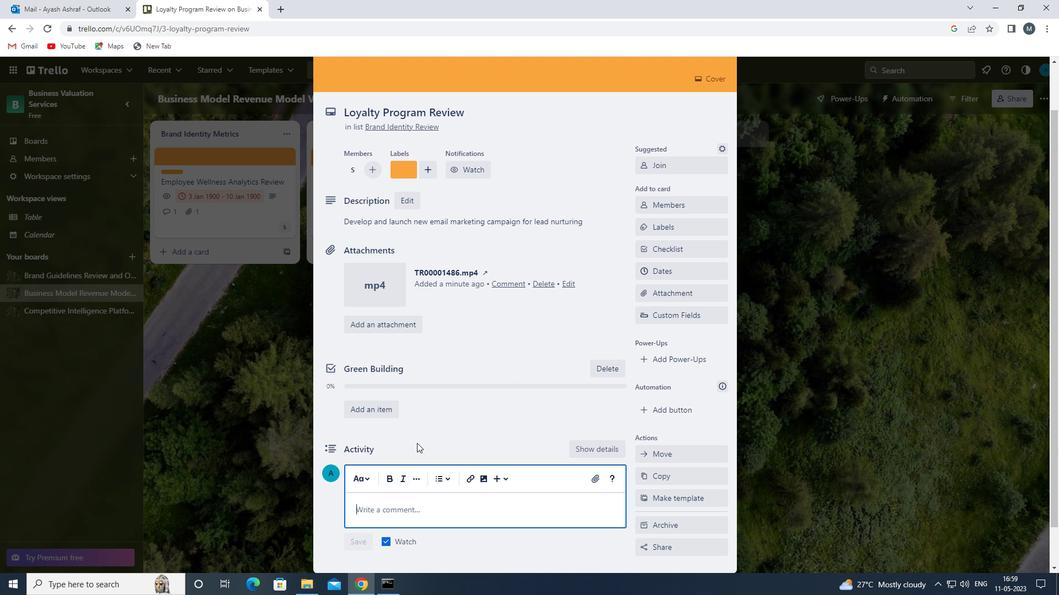
Action: Mouse moved to (398, 470)
Screenshot: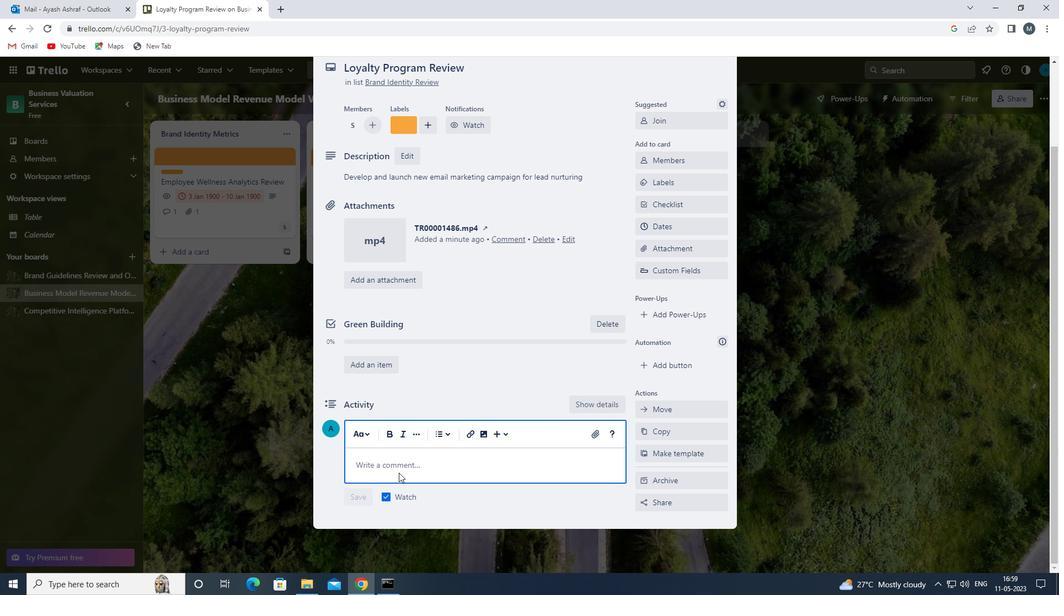 
Action: Mouse pressed left at (398, 470)
Screenshot: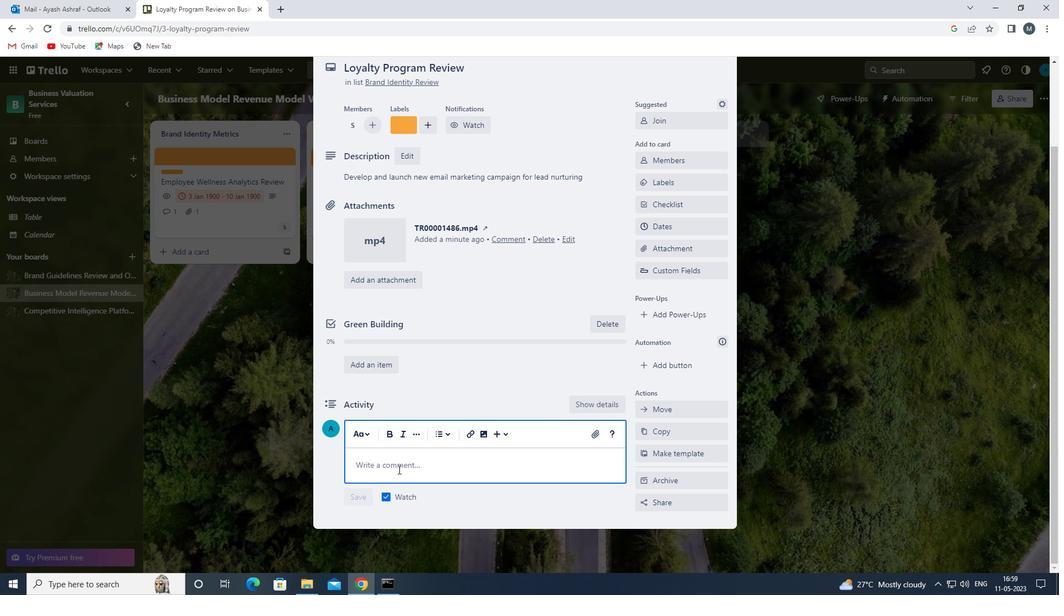 
Action: Key pressed <Key.shift>WE<Key.space>SHOULD<Key.space>APPROACH<Key.space>THIS<Key.space>TASK<Key.space>WITH<Key.space>A<Key.space>SENSE<Key.space>OF<Key.space>PERSISTENCE<Key.space>AB<Key.backspace>ND<Key.space>DETERMINATION<Key.space><Key.backspace>,<Key.space>WI;<Key.backspace>LLING<Key.space>TO<Key.space>OVERCOMN<Key.backspace>ME<Key.space><Key.backspace><Key.backspace><Key.backspace>E<Key.space>OBSTACLES<Key.space>AND<Key.space>PUSH<Key.space>THROUGH<Key.space>CHALLENGES.
Screenshot: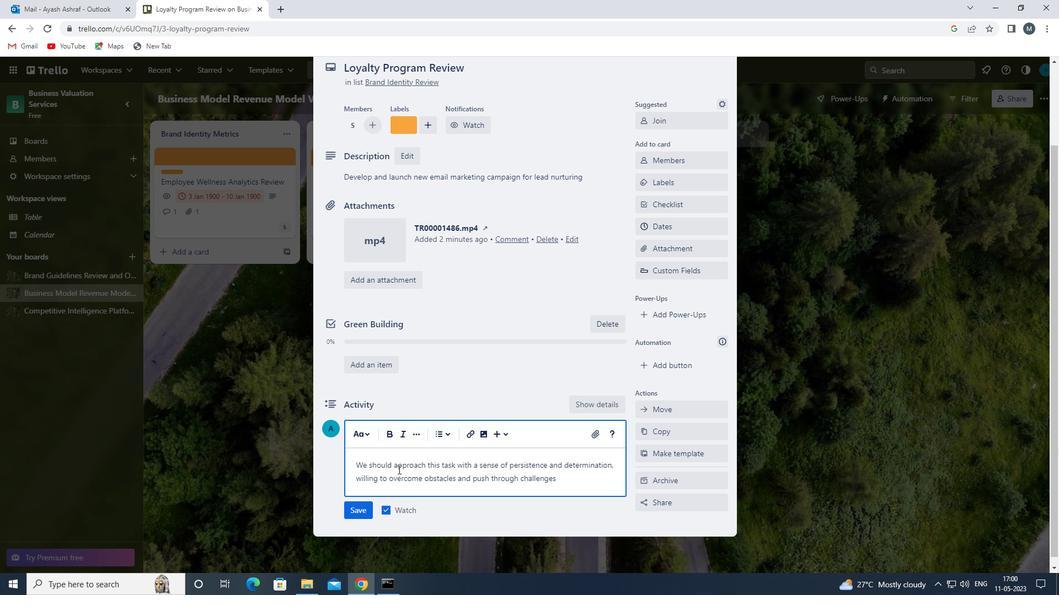 
Action: Mouse moved to (355, 510)
Screenshot: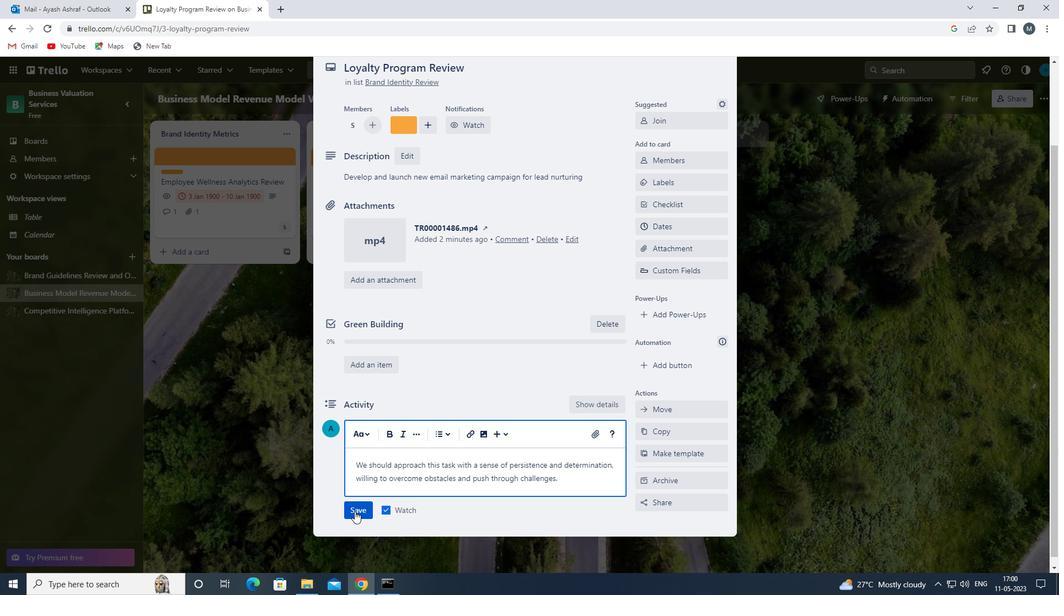 
Action: Mouse pressed left at (355, 510)
Screenshot: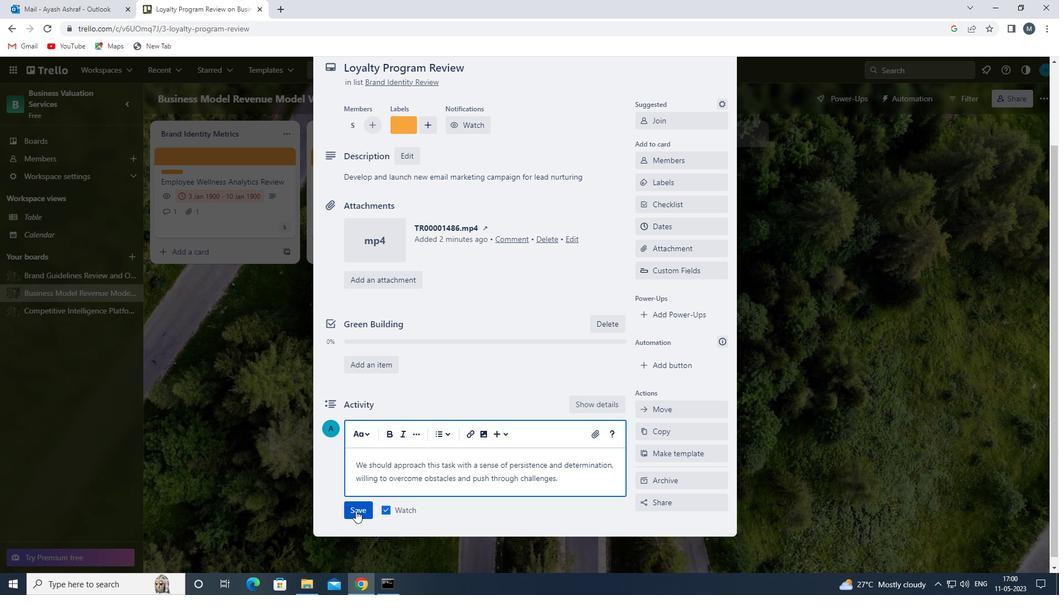 
Action: Mouse moved to (679, 229)
Screenshot: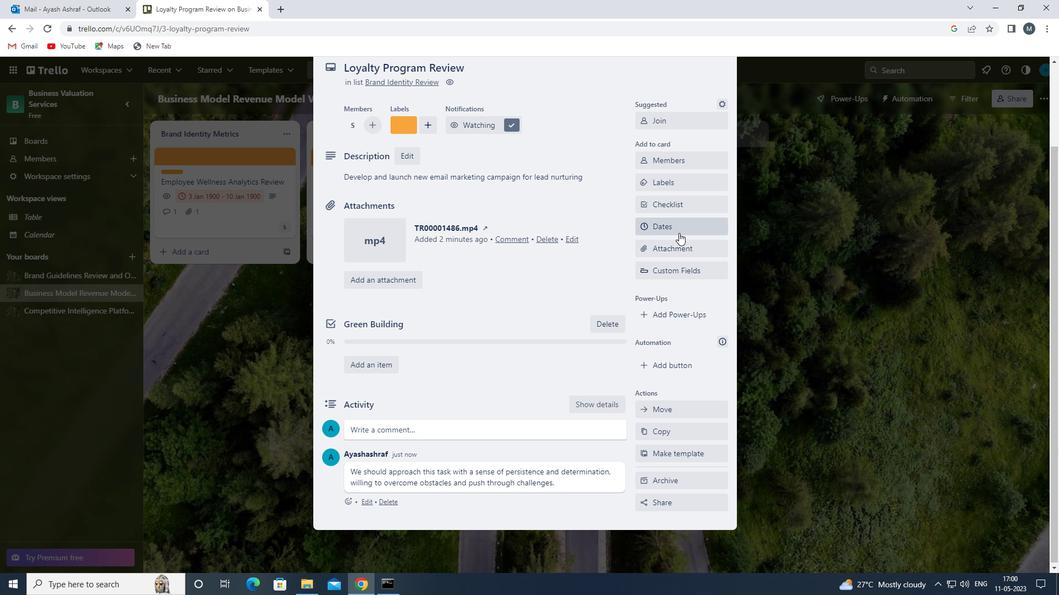 
Action: Mouse pressed left at (679, 229)
Screenshot: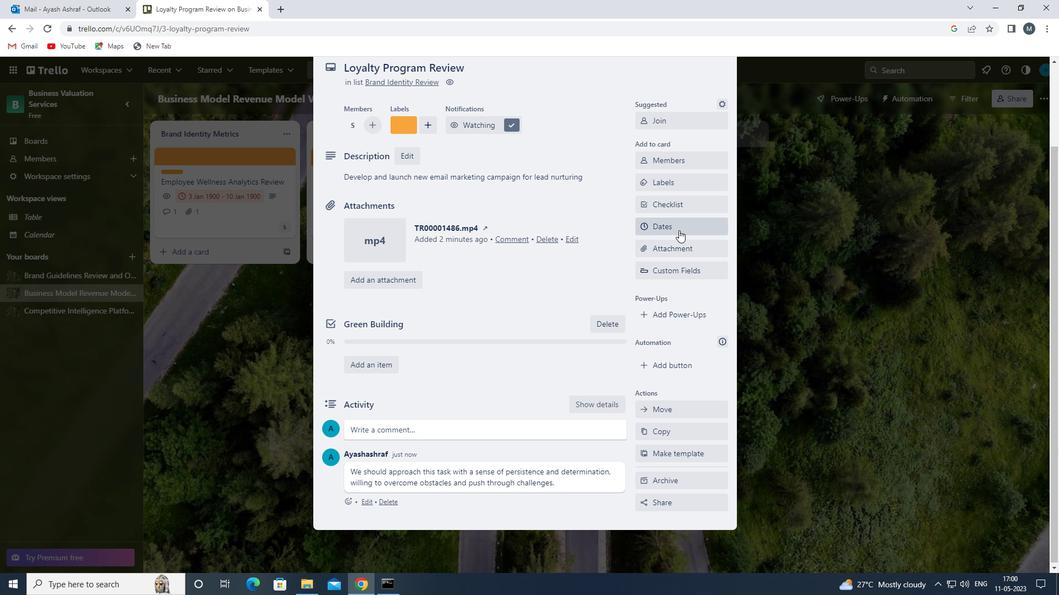 
Action: Mouse moved to (646, 303)
Screenshot: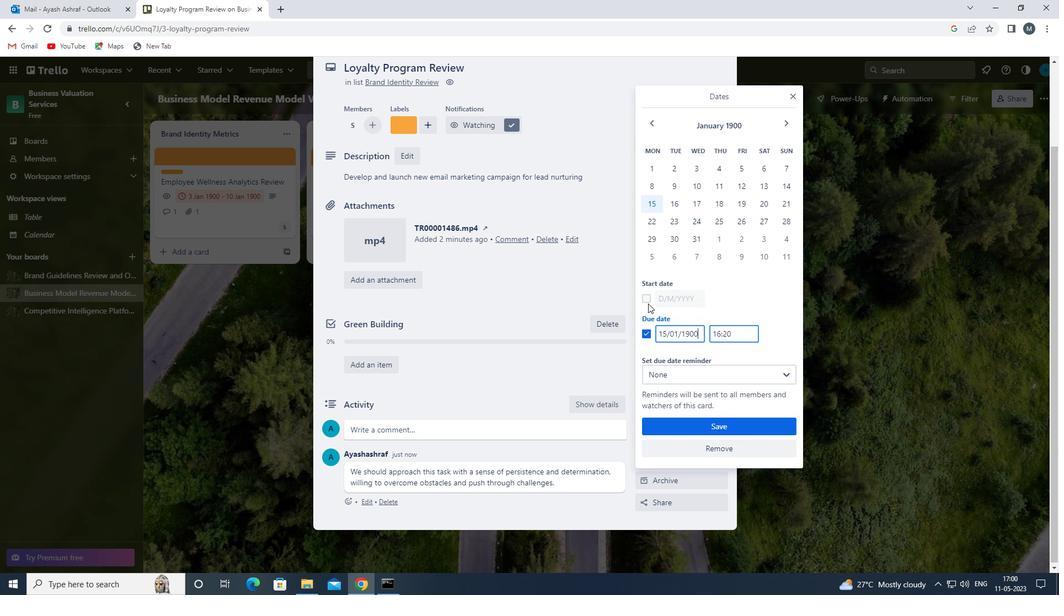 
Action: Mouse pressed left at (646, 303)
Screenshot: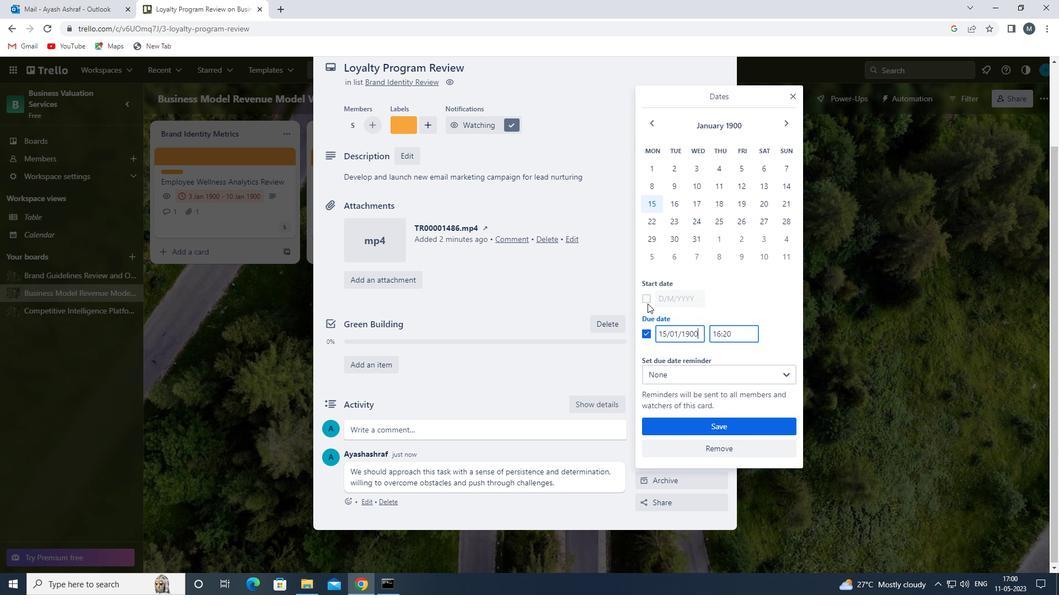 
Action: Mouse moved to (665, 300)
Screenshot: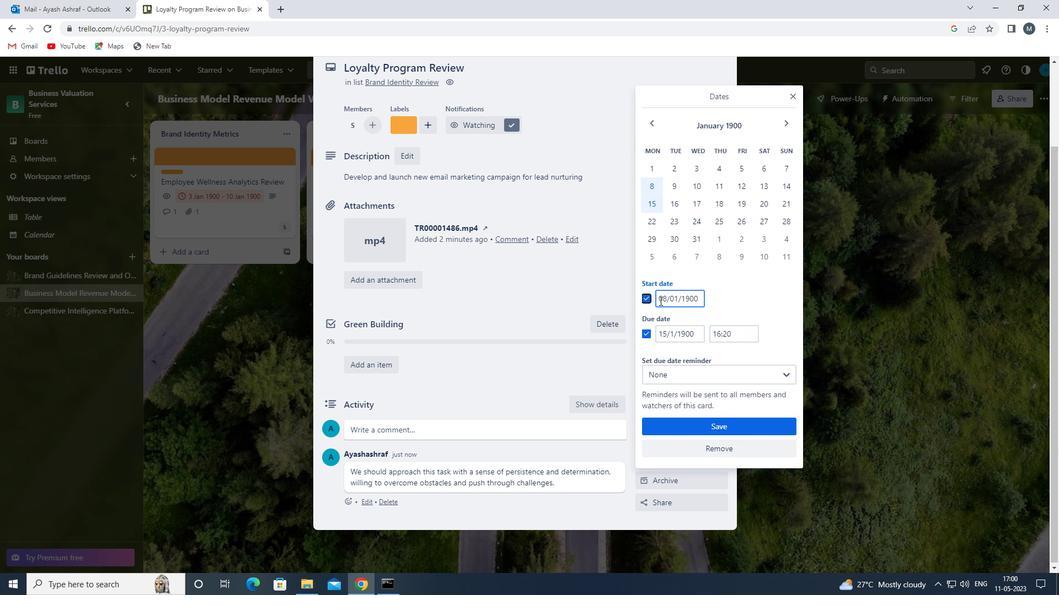 
Action: Mouse pressed left at (665, 300)
Screenshot: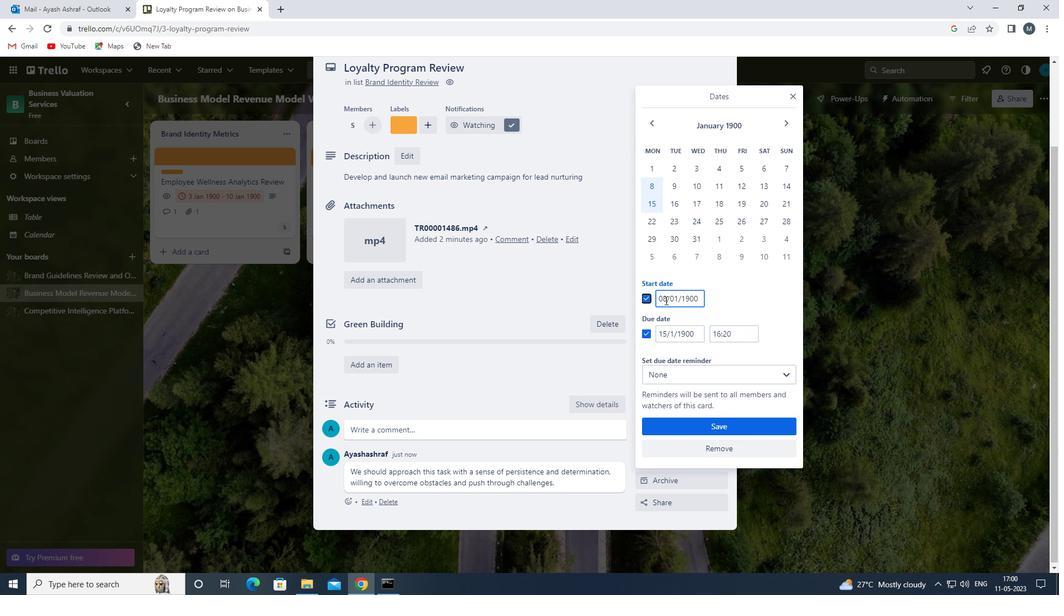 
Action: Mouse moved to (661, 299)
Screenshot: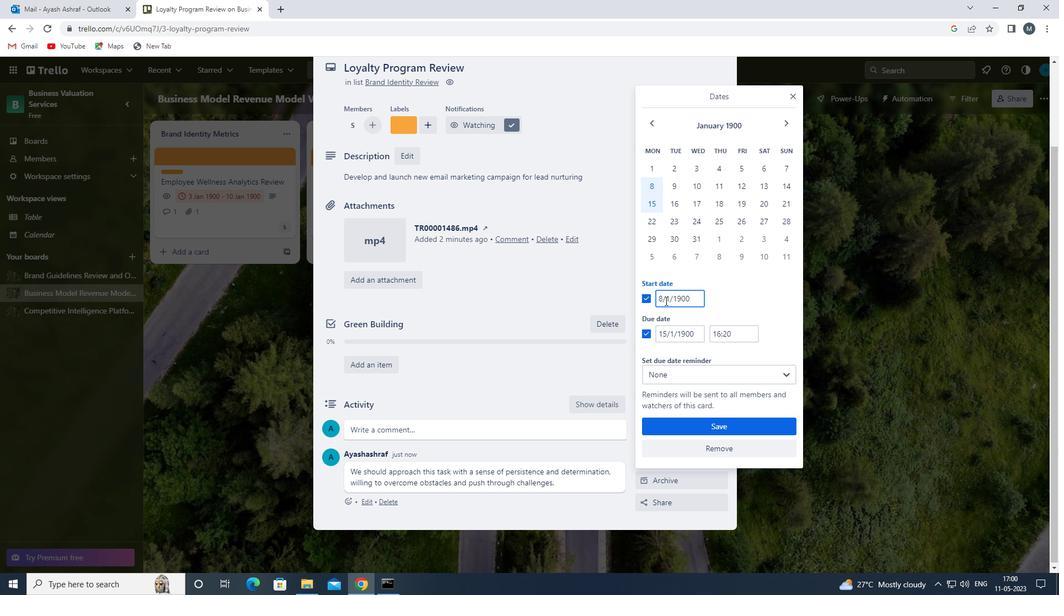 
Action: Mouse pressed left at (661, 299)
Screenshot: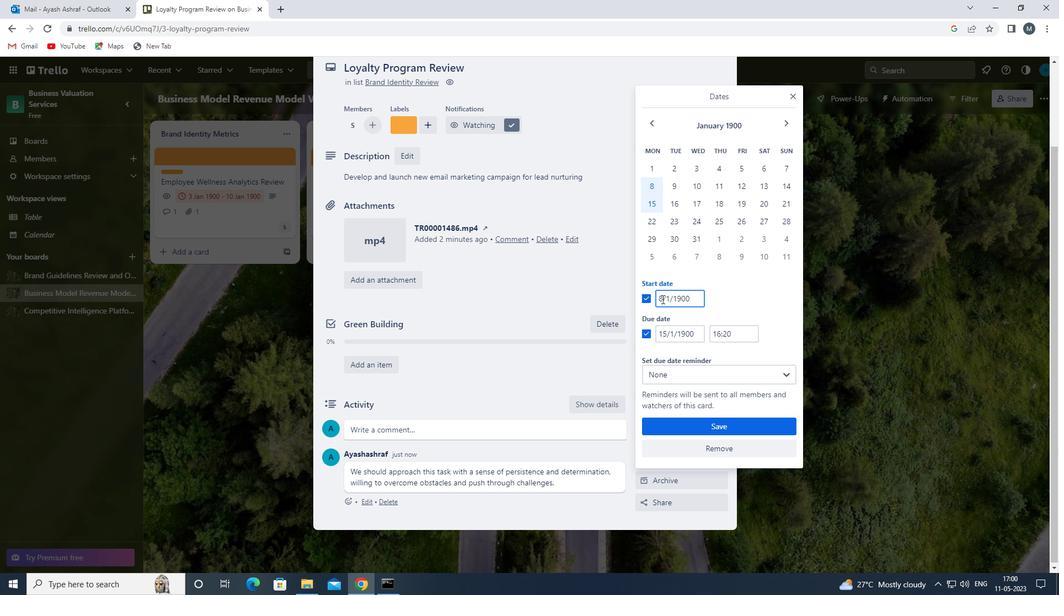 
Action: Mouse moved to (667, 302)
Screenshot: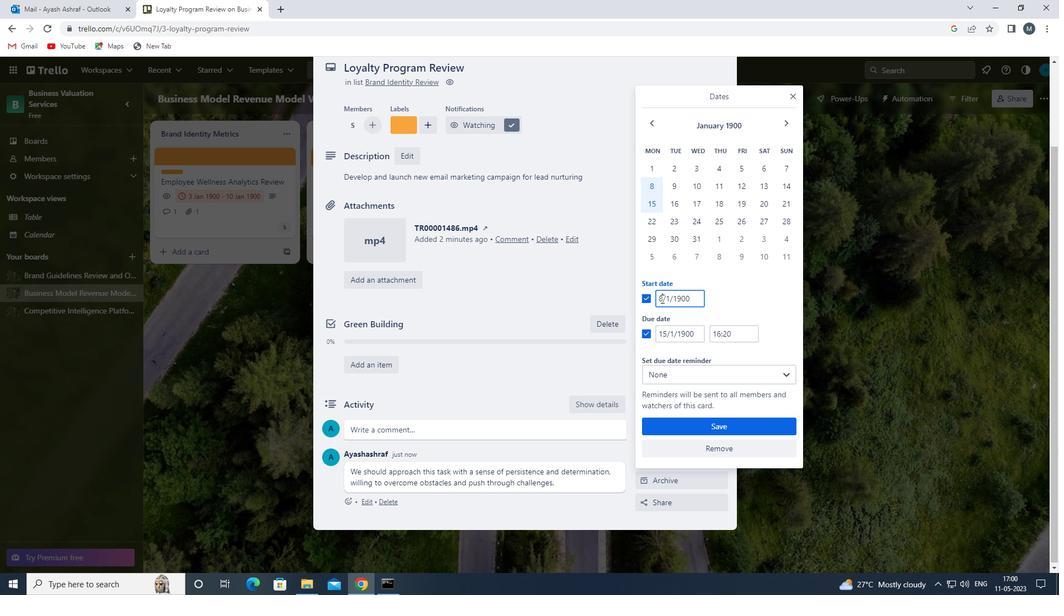 
Action: Key pressed <Key.backspace><<96>><<105>>
Screenshot: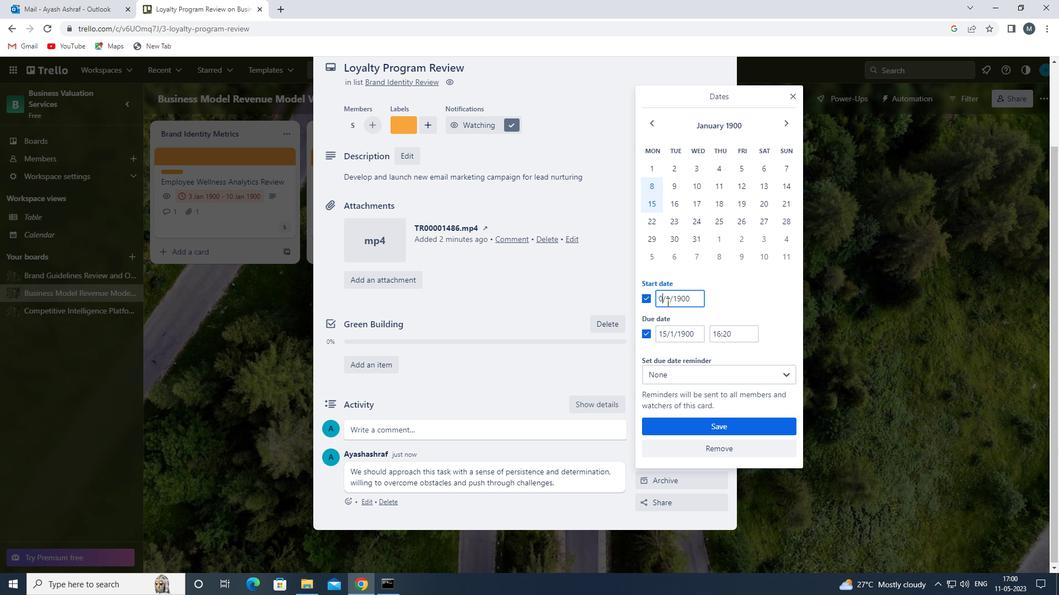 
Action: Mouse moved to (670, 305)
Screenshot: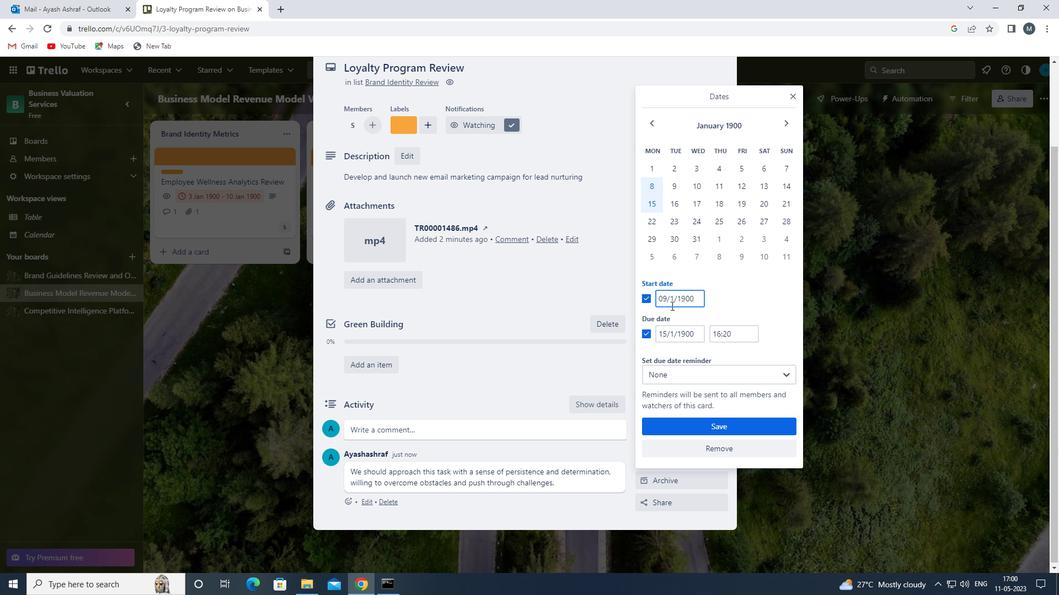 
Action: Mouse pressed left at (670, 305)
Screenshot: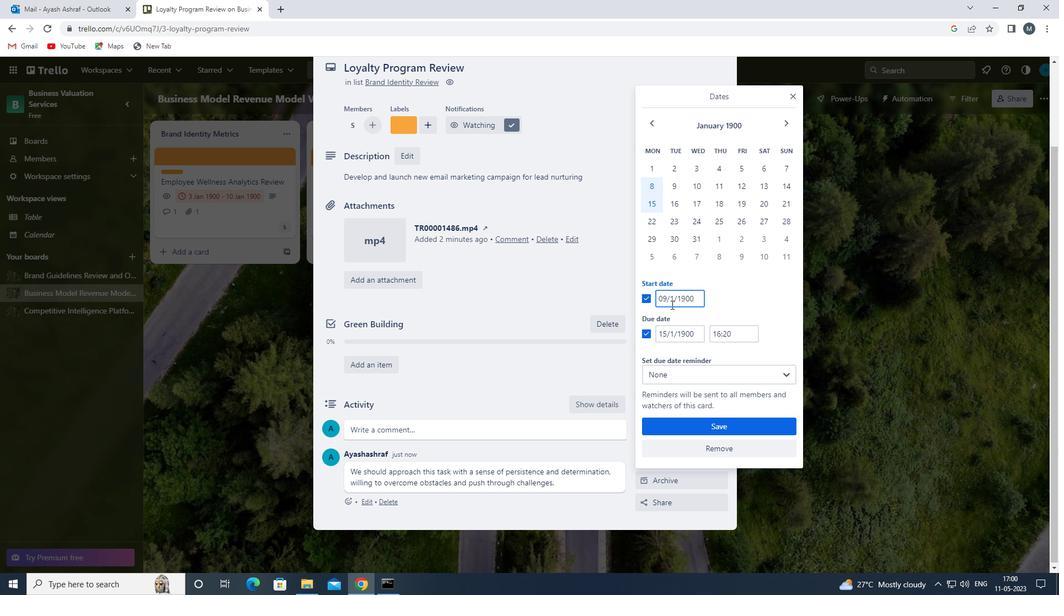 
Action: Mouse moved to (676, 306)
Screenshot: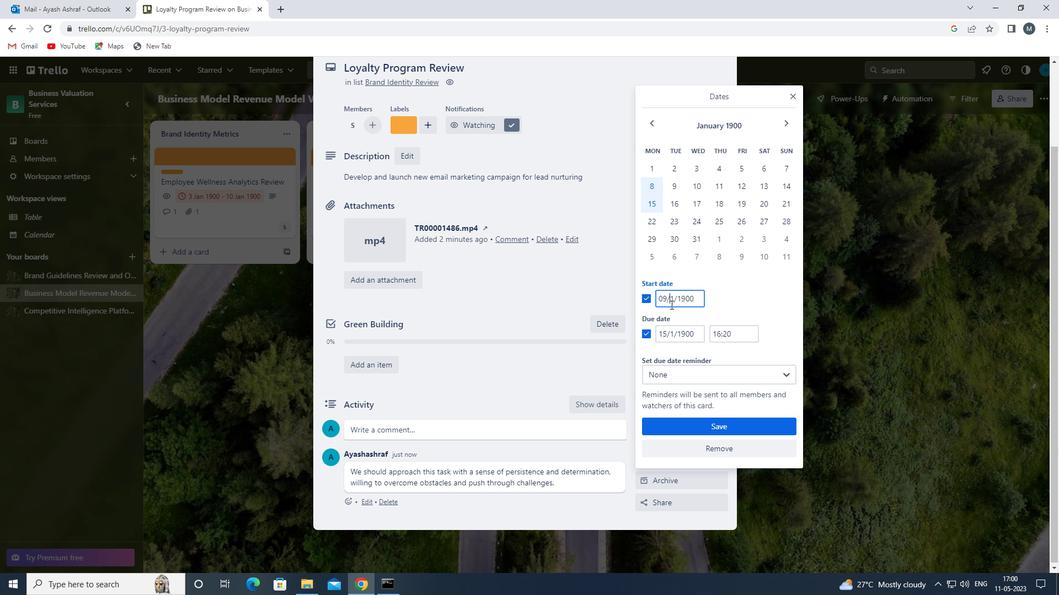
Action: Key pressed <<96>>
Screenshot: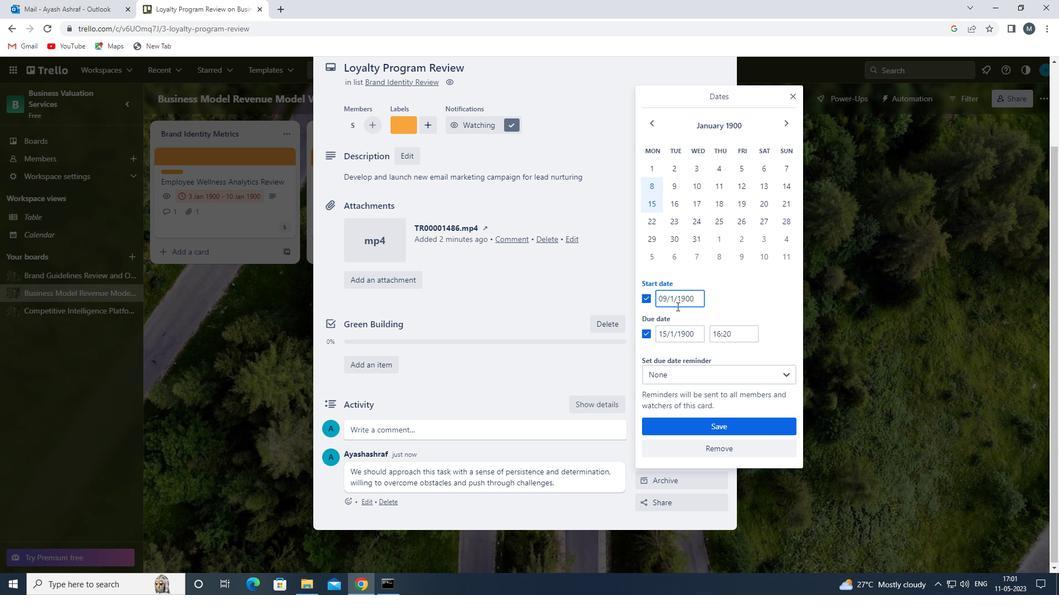 
Action: Mouse moved to (664, 335)
Screenshot: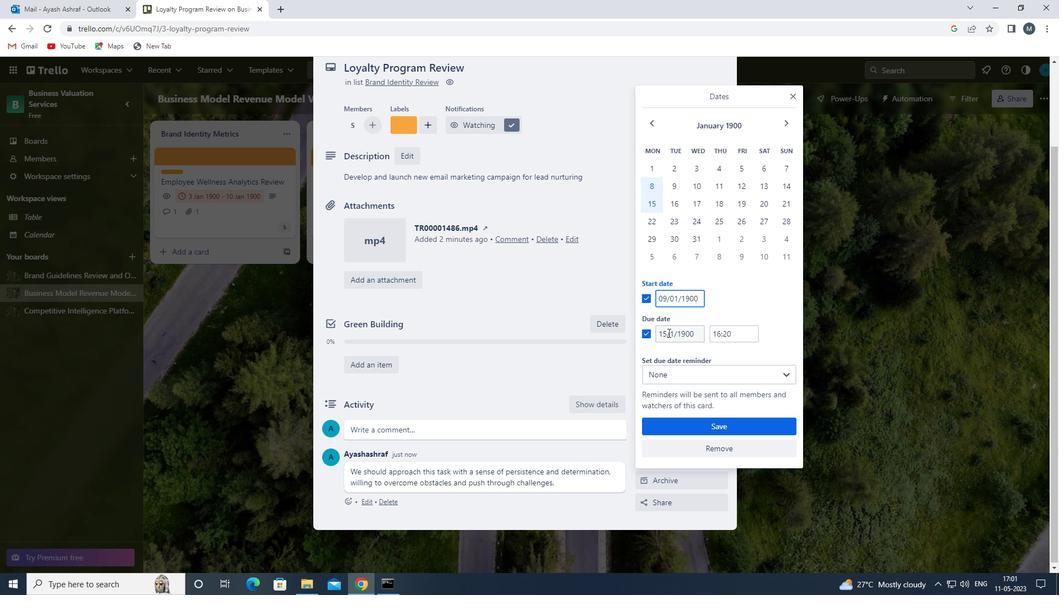 
Action: Mouse pressed left at (664, 335)
Screenshot: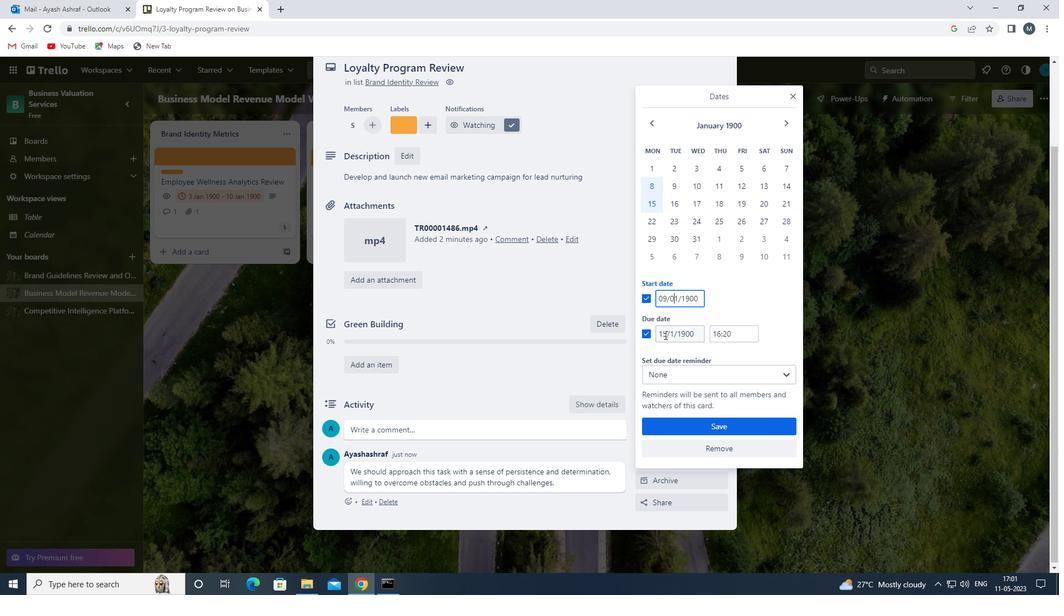 
Action: Mouse moved to (668, 333)
Screenshot: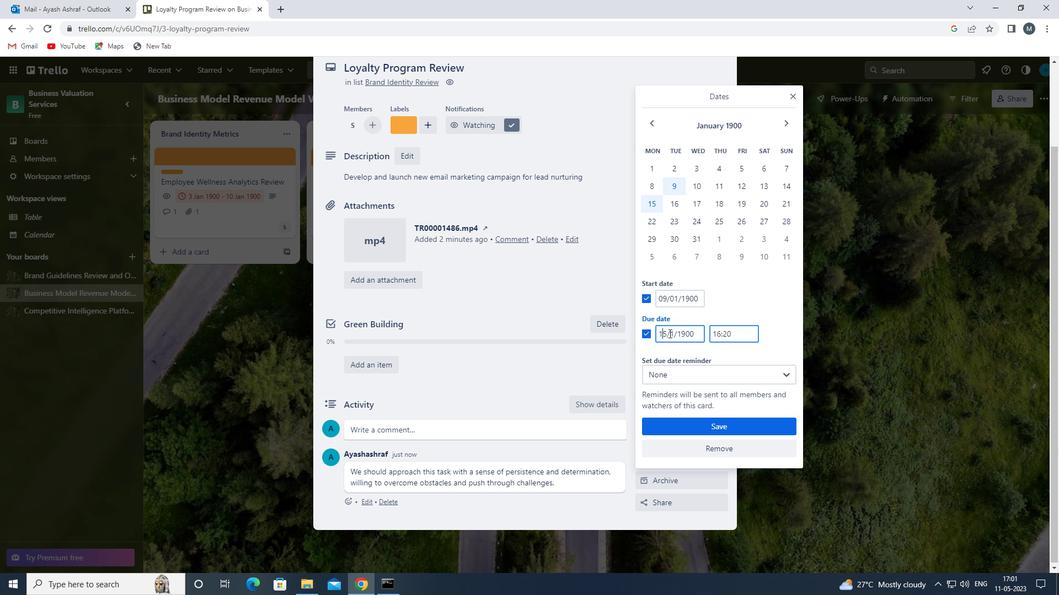 
Action: Mouse pressed left at (668, 333)
Screenshot: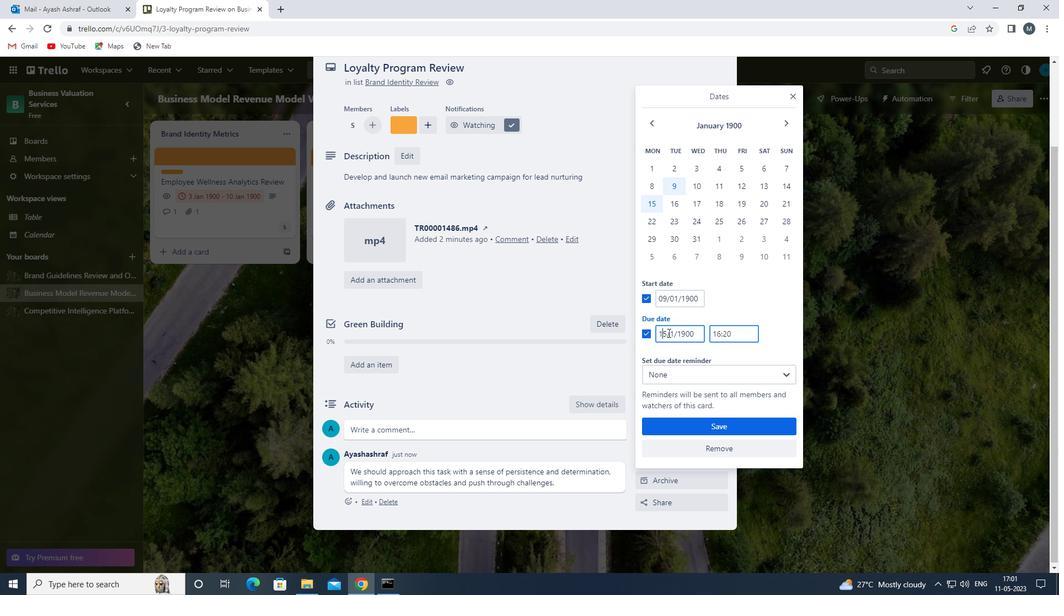 
Action: Mouse moved to (669, 331)
Screenshot: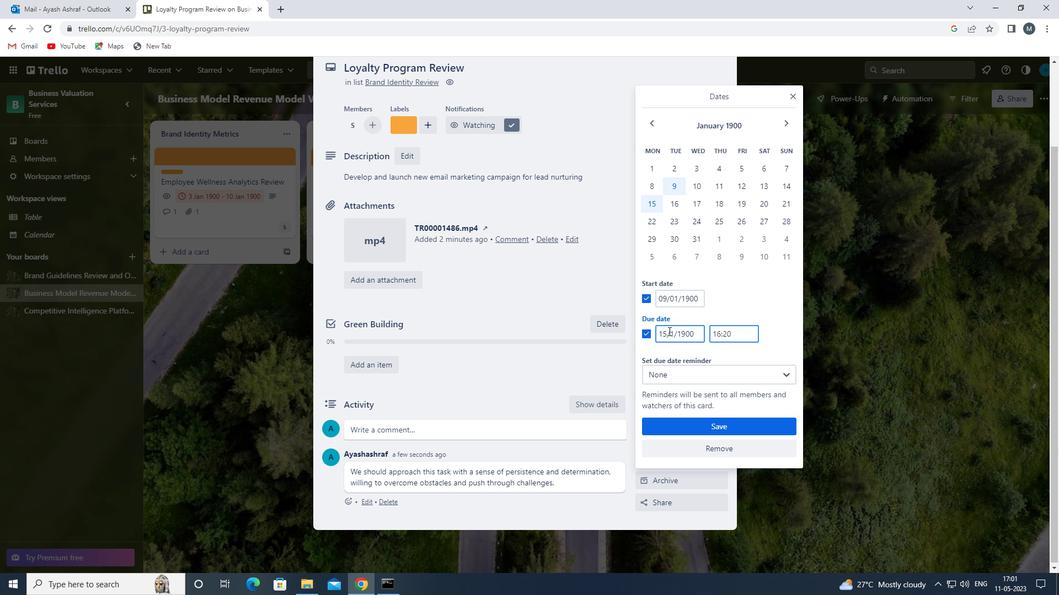 
Action: Key pressed <Key.backspace>
Screenshot: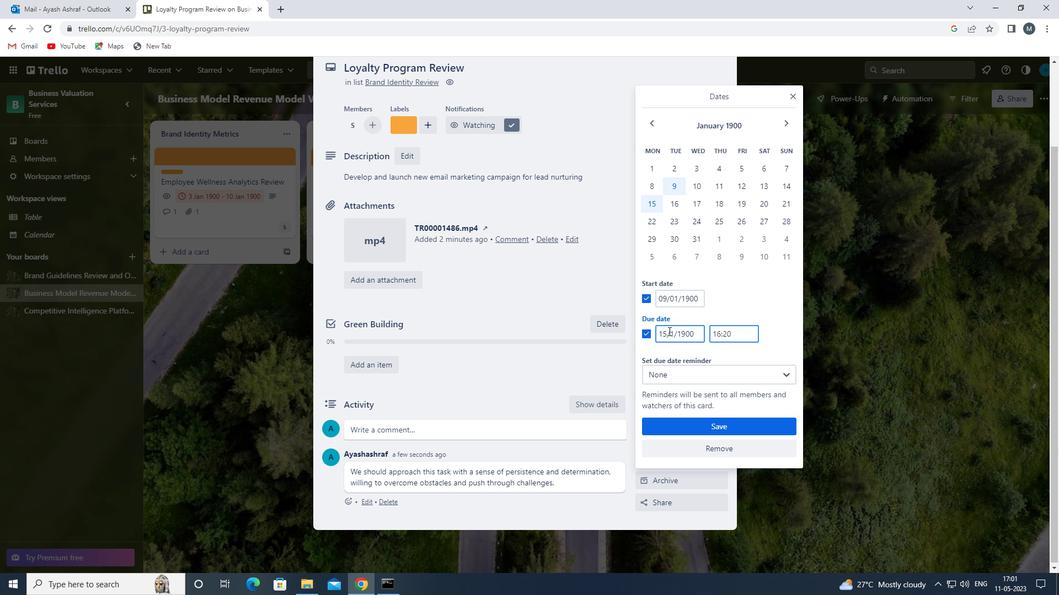 
Action: Mouse moved to (669, 331)
Screenshot: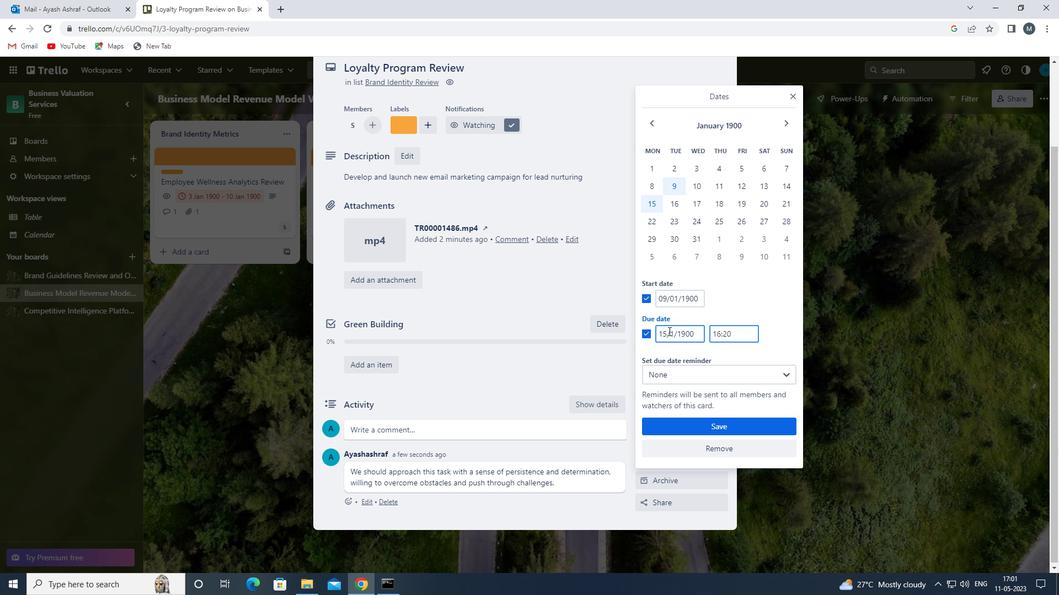 
Action: Key pressed <Key.backspace>
Screenshot: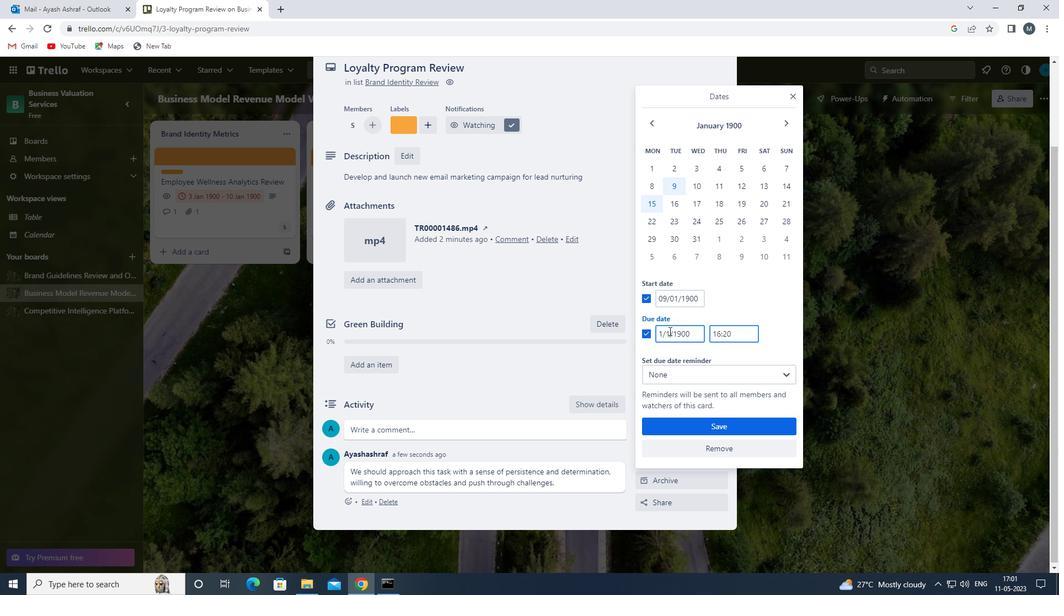 
Action: Mouse moved to (669, 331)
Screenshot: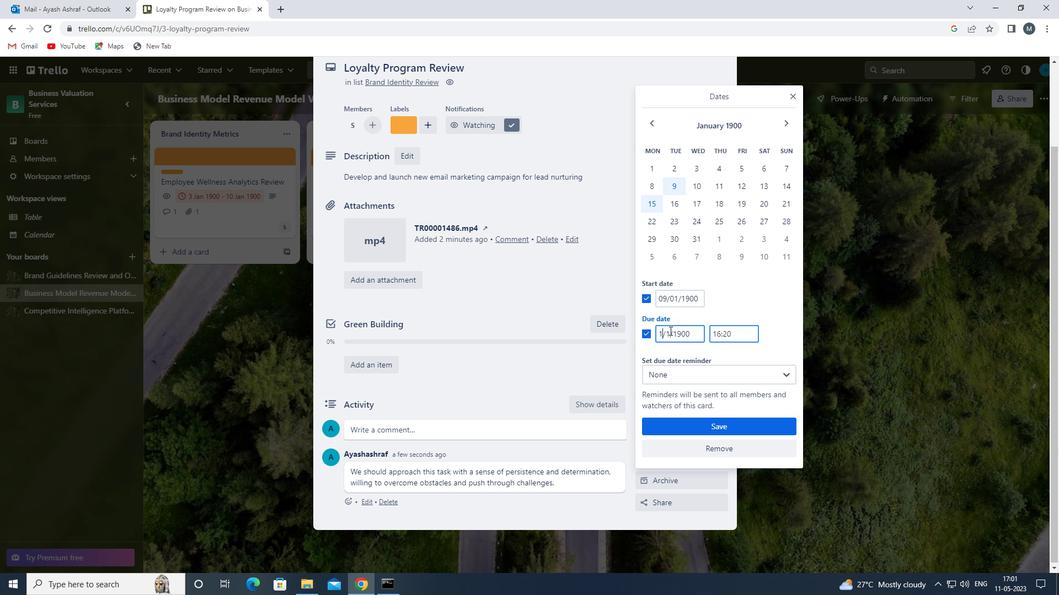
Action: Key pressed <<97>><<102>>
Screenshot: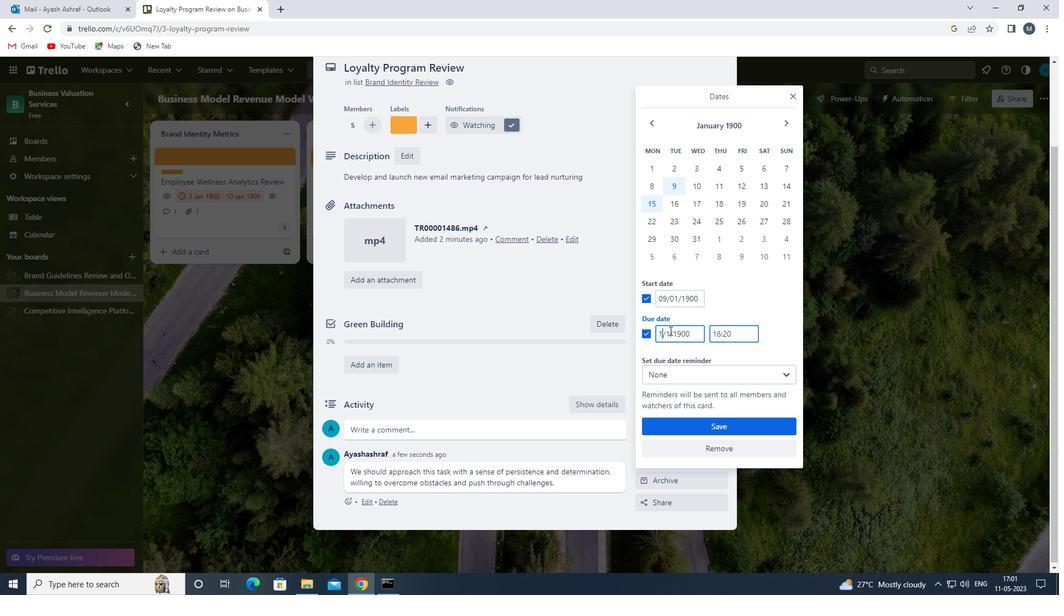 
Action: Mouse moved to (672, 335)
Screenshot: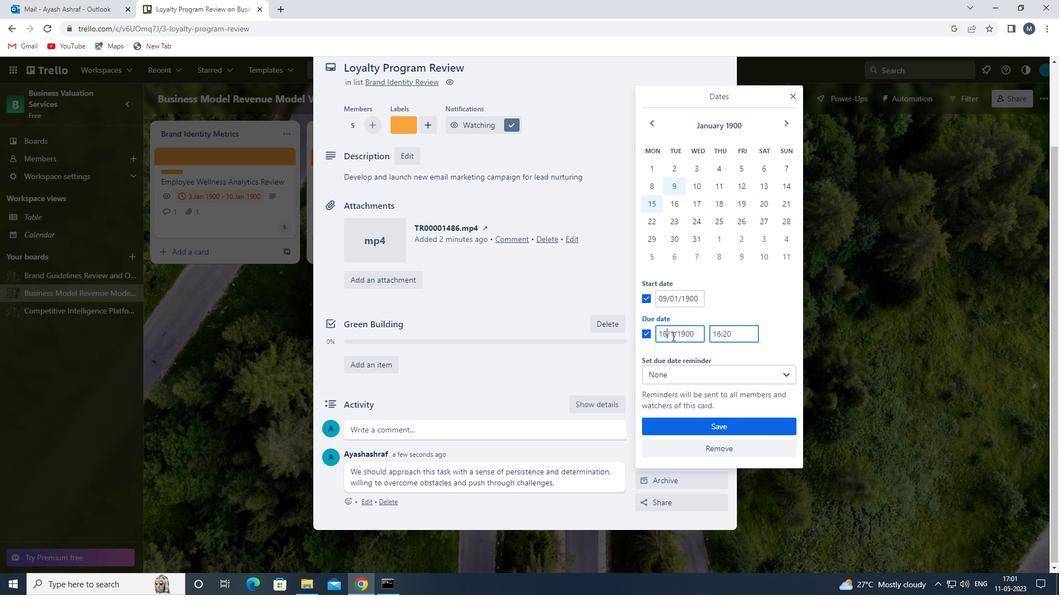
Action: Mouse pressed left at (672, 335)
Screenshot: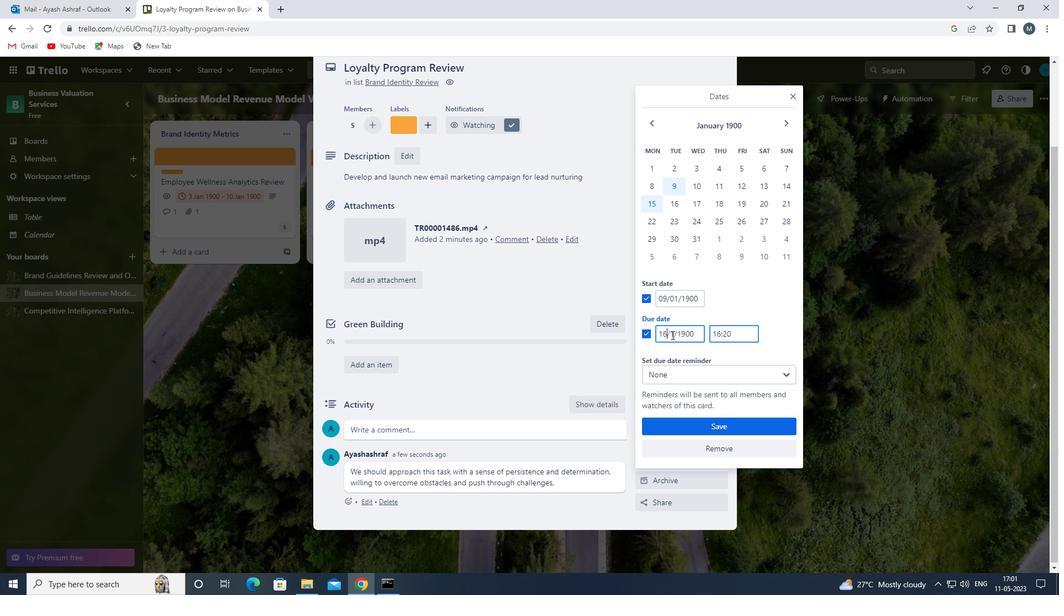 
Action: Mouse moved to (674, 334)
Screenshot: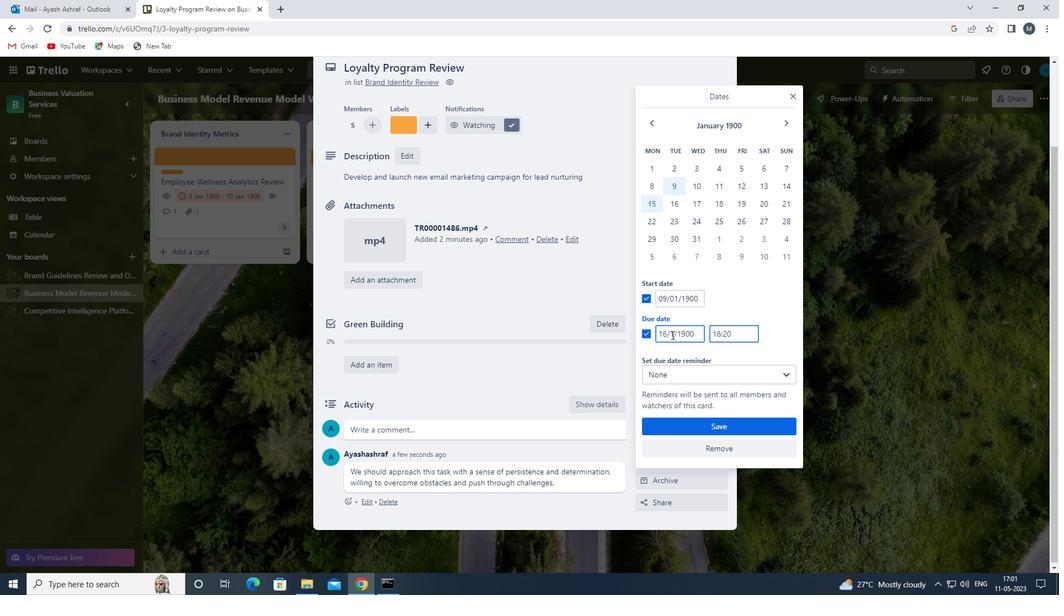 
Action: Key pressed <<96>>
Screenshot: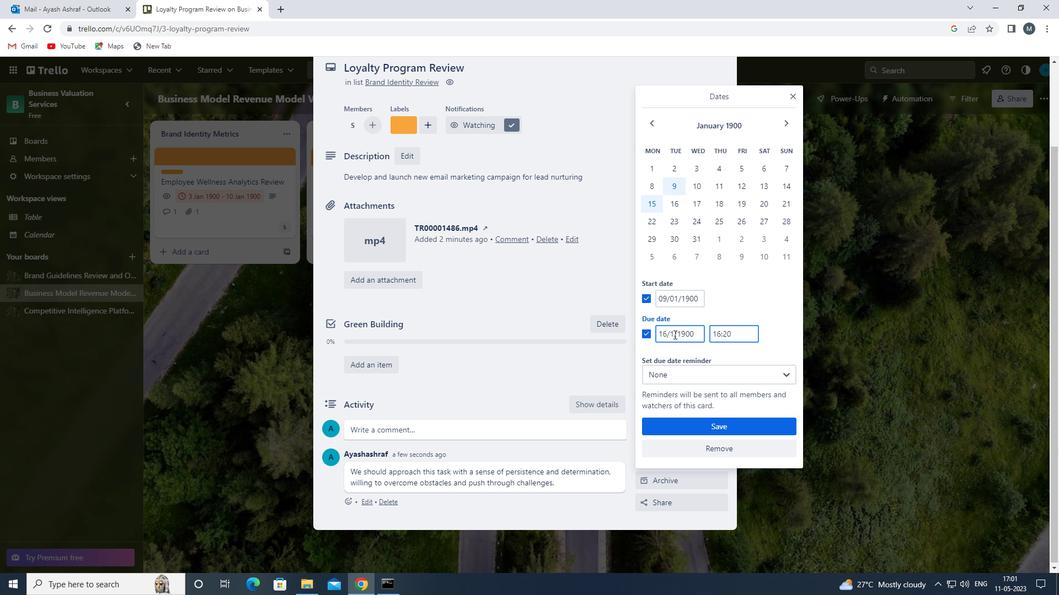 
Action: Mouse moved to (685, 424)
Screenshot: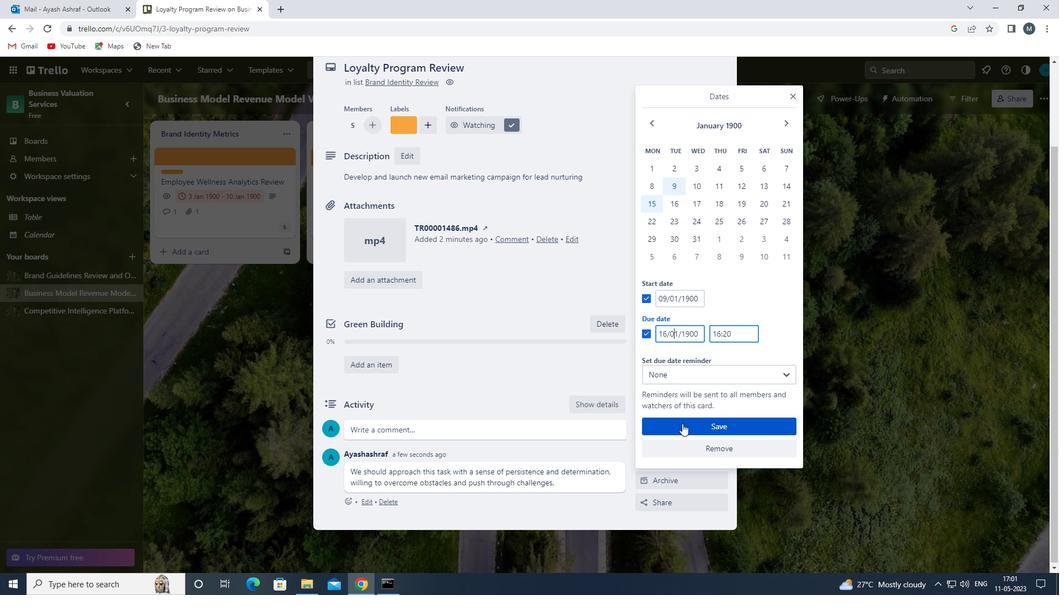
Action: Mouse pressed left at (685, 424)
Screenshot: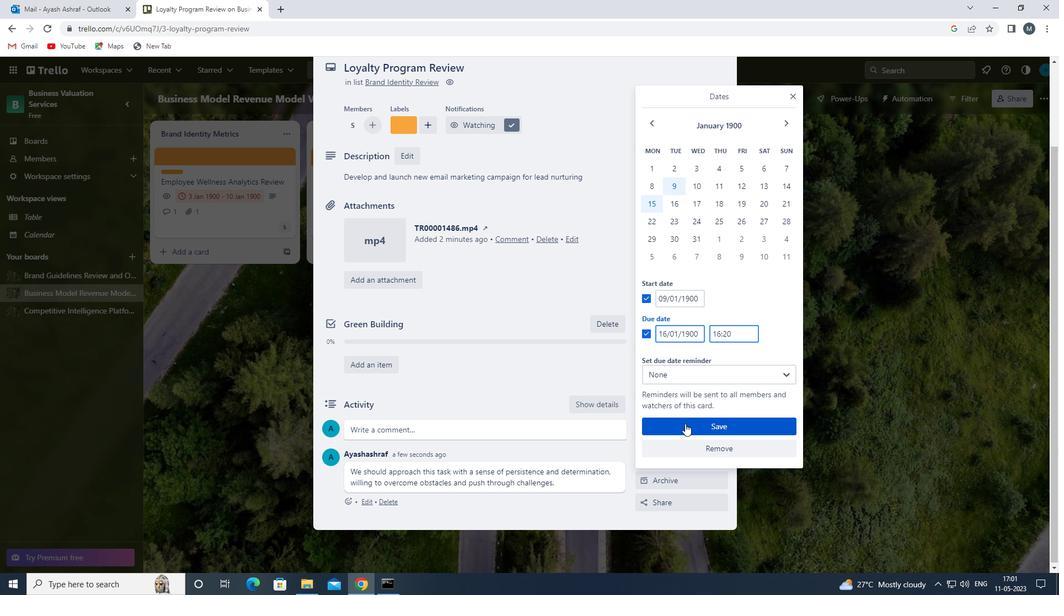 
Action: Mouse moved to (566, 402)
Screenshot: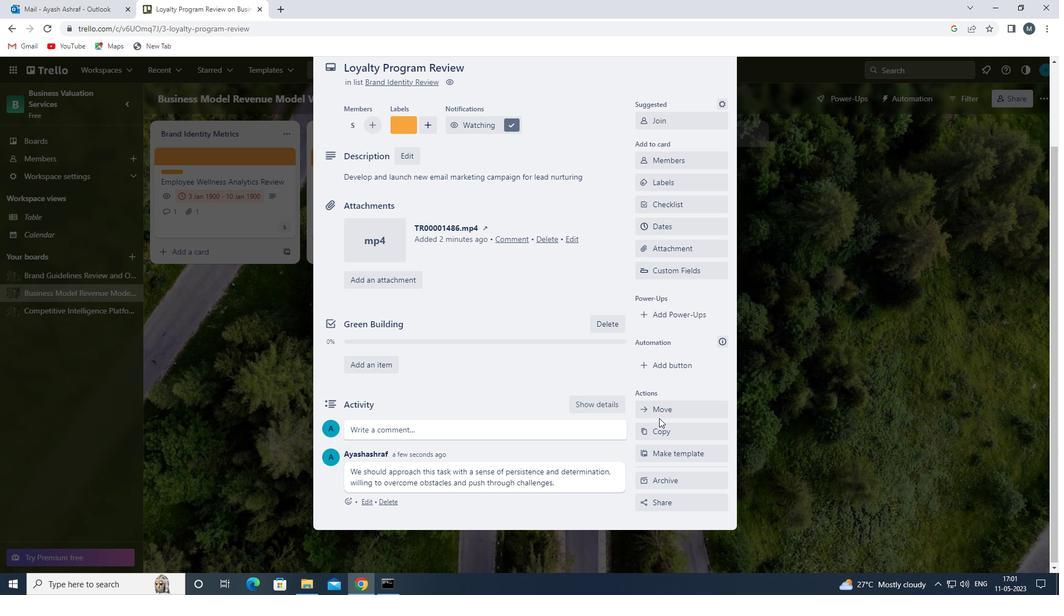 
Action: Mouse scrolled (566, 403) with delta (0, 0)
Screenshot: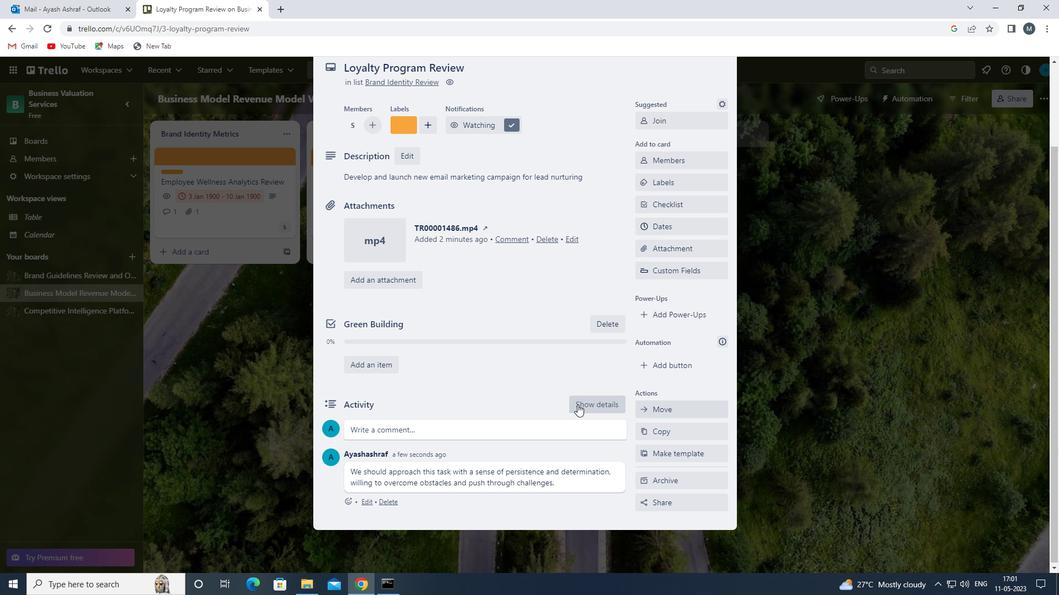 
Action: Mouse scrolled (566, 403) with delta (0, 0)
Screenshot: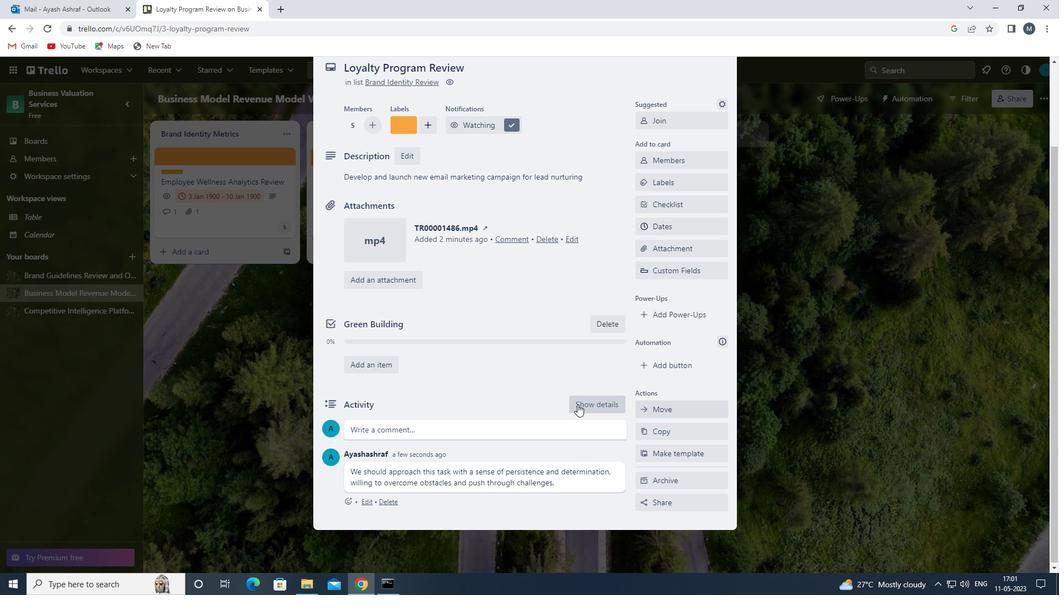 
Action: Mouse scrolled (566, 403) with delta (0, 0)
Screenshot: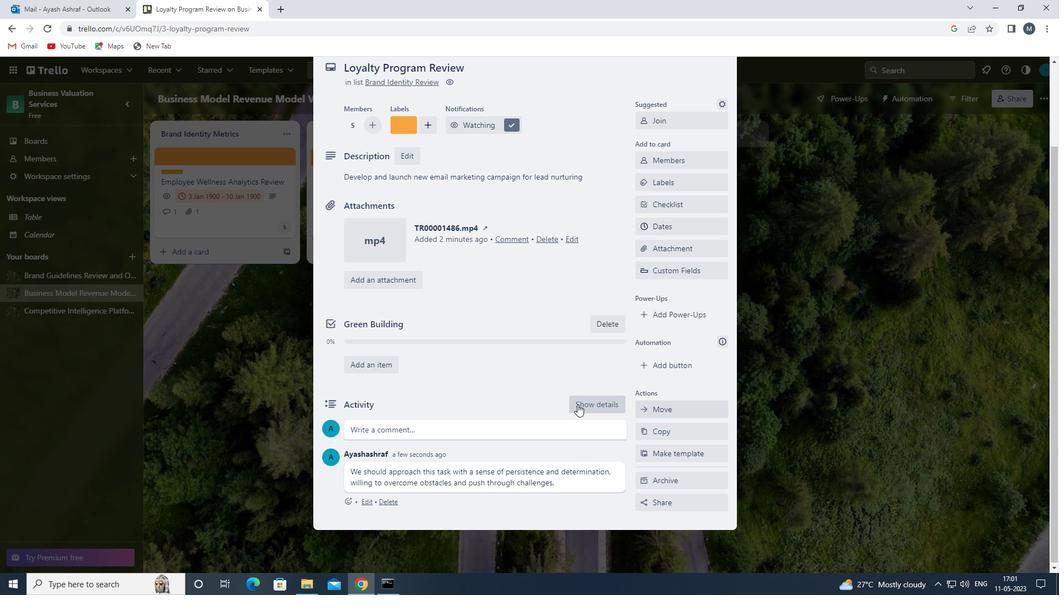 
Action: Mouse scrolled (566, 403) with delta (0, 0)
Screenshot: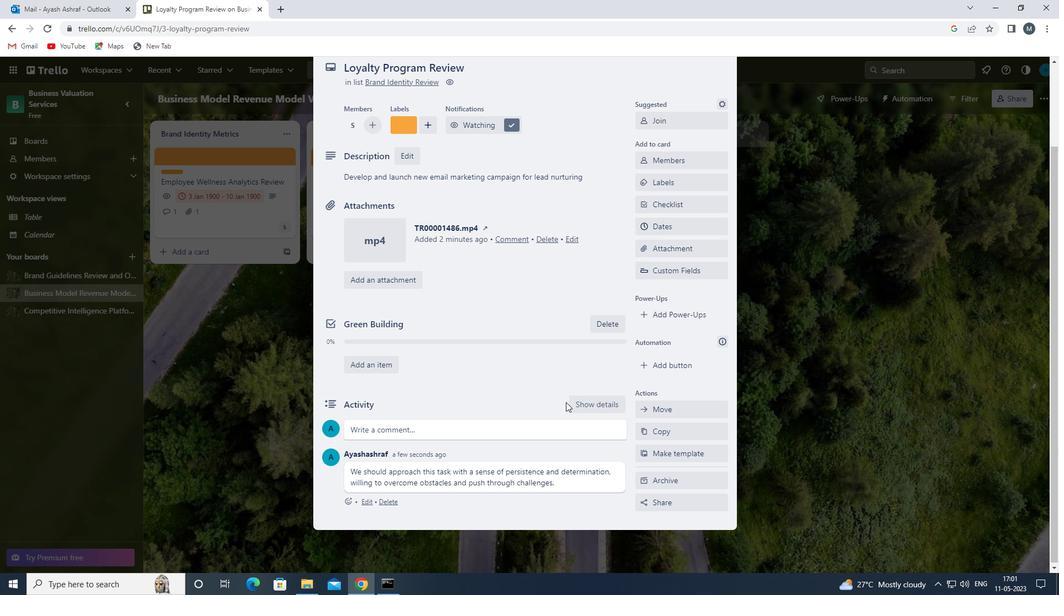 
Action: Mouse scrolled (566, 403) with delta (0, 0)
Screenshot: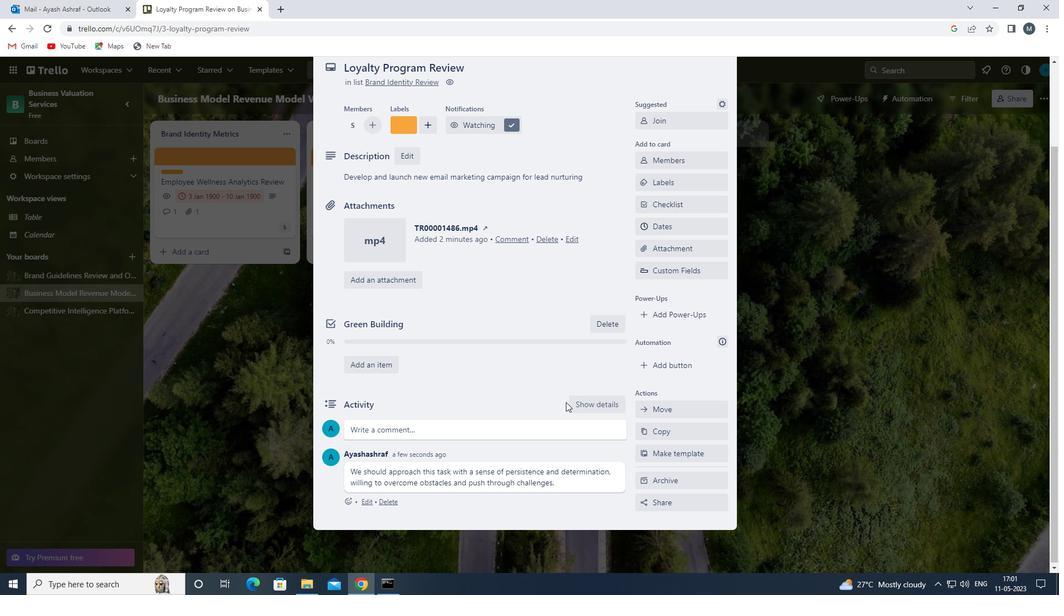 
